 Task: Open a blank sheet, save the file as Animalsfile.pptx Add title 'Animals:'In subtitle-Add the following points with numbering '1.	Lion_x000D_
2.	Dolphin_x000D_
3.	Eagle_x000D_
'Select the entire text and apply  text shadowchange the font size 52and color is  dark red
Action: Mouse moved to (40, 64)
Screenshot: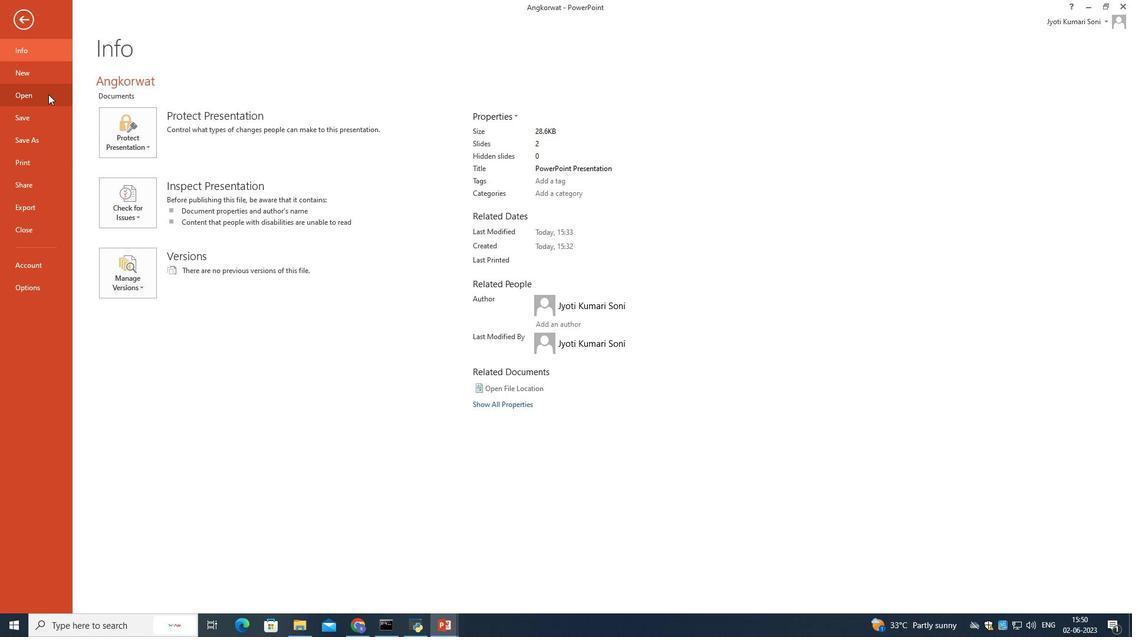 
Action: Mouse pressed left at (40, 64)
Screenshot: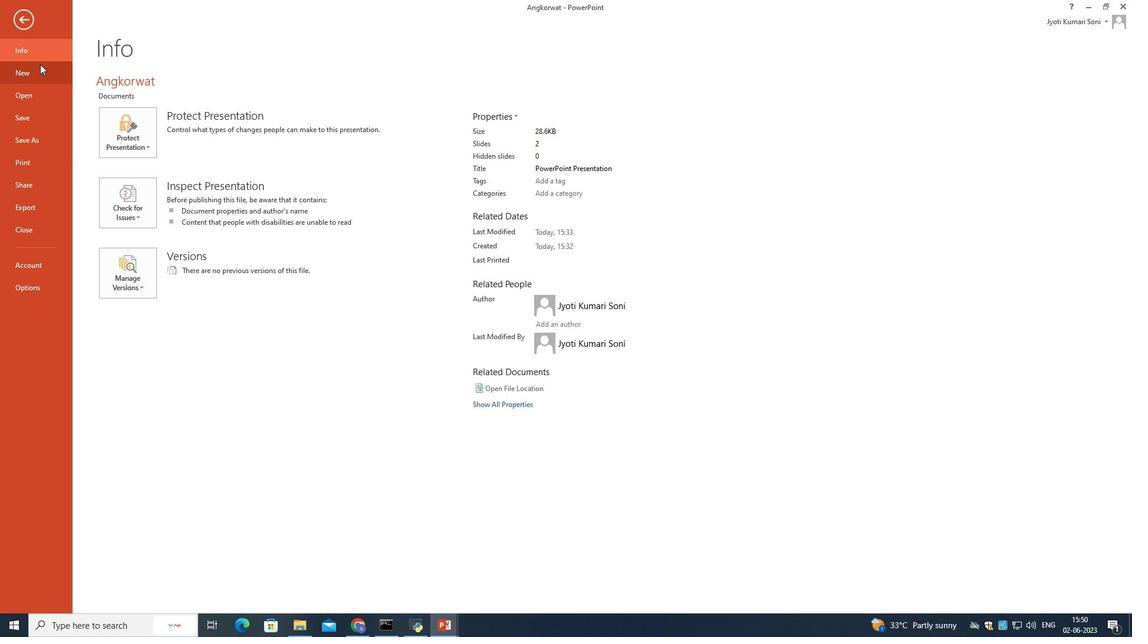 
Action: Mouse moved to (126, 159)
Screenshot: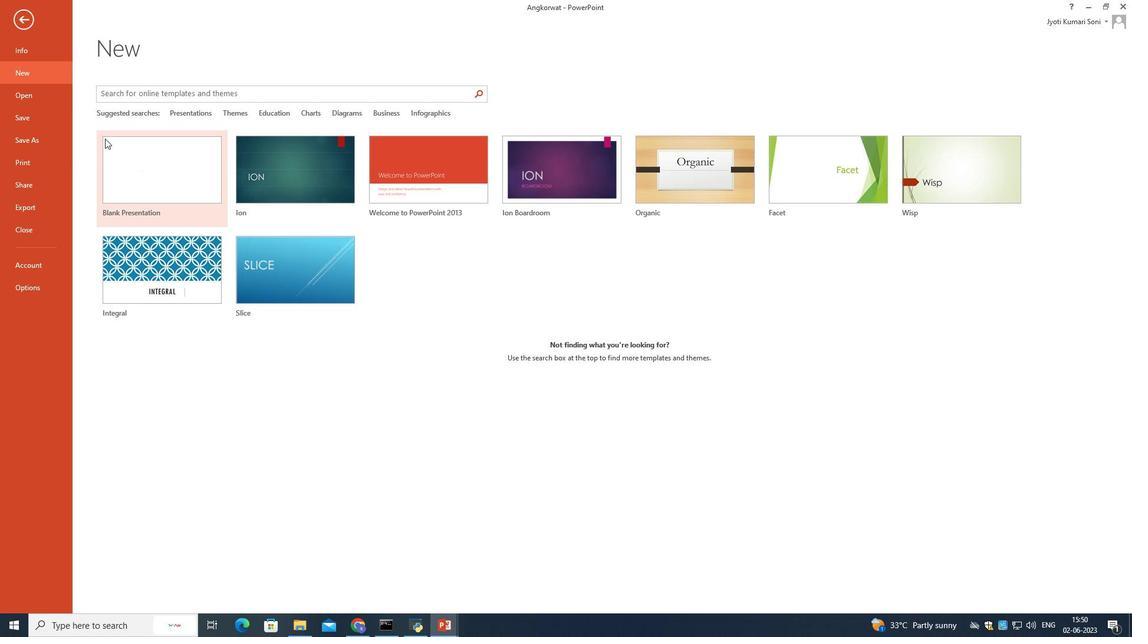 
Action: Mouse pressed left at (126, 159)
Screenshot: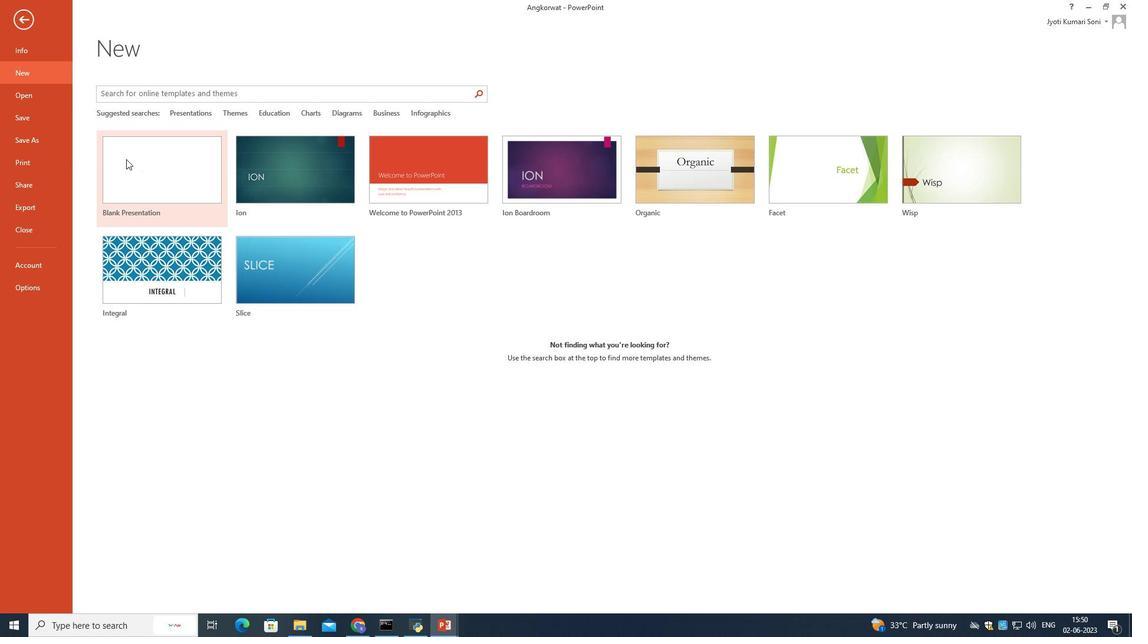 
Action: Mouse moved to (18, 18)
Screenshot: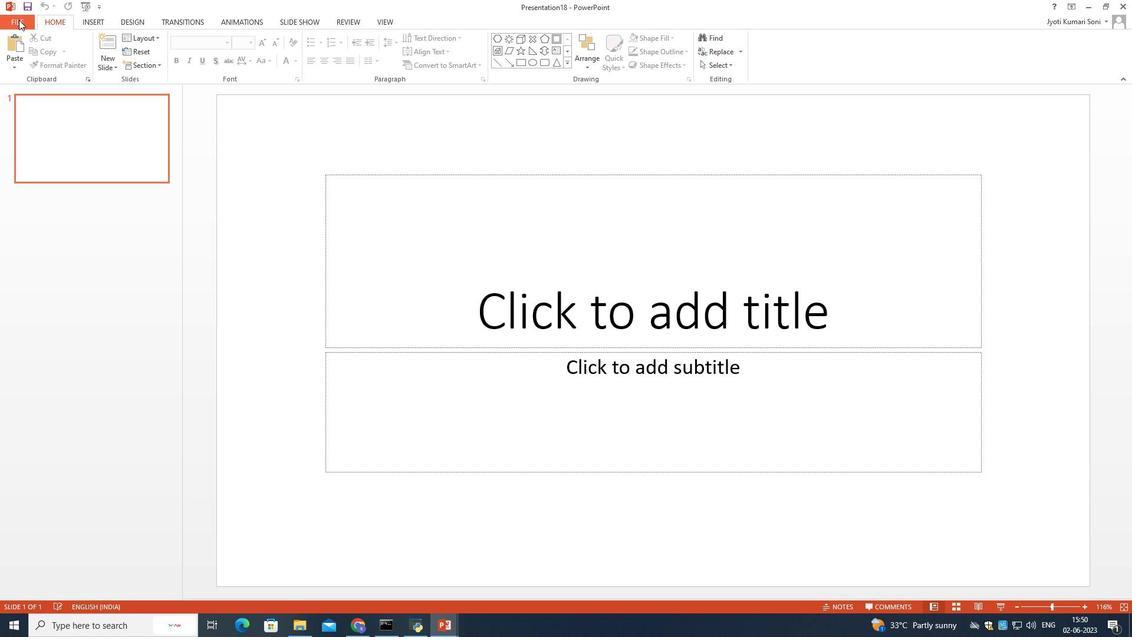 
Action: Mouse pressed left at (18, 18)
Screenshot: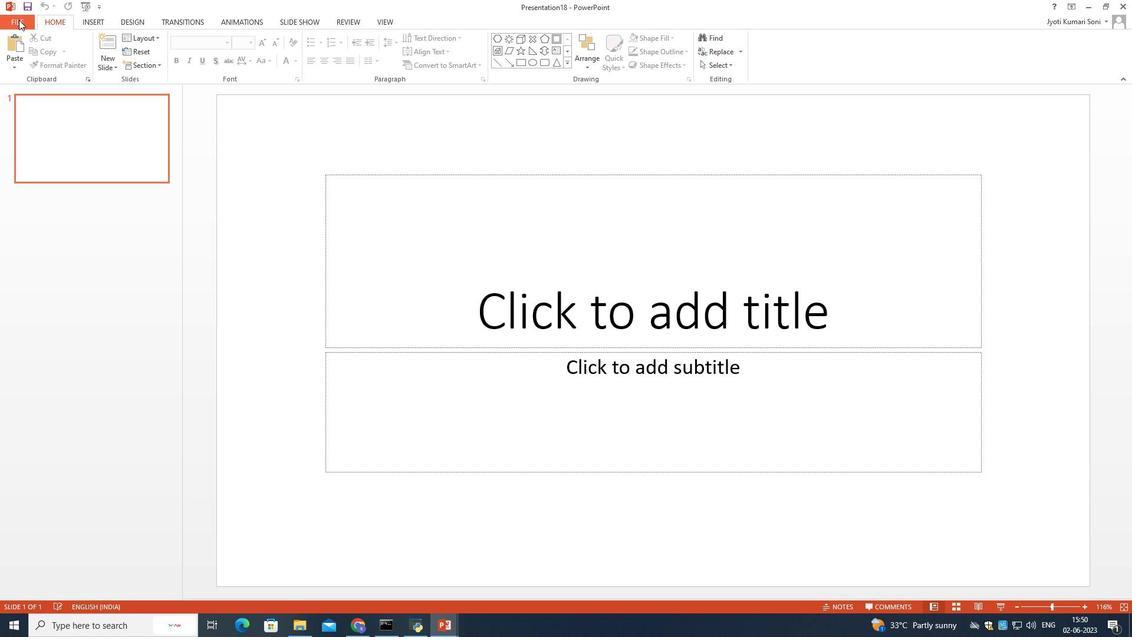 
Action: Mouse moved to (28, 140)
Screenshot: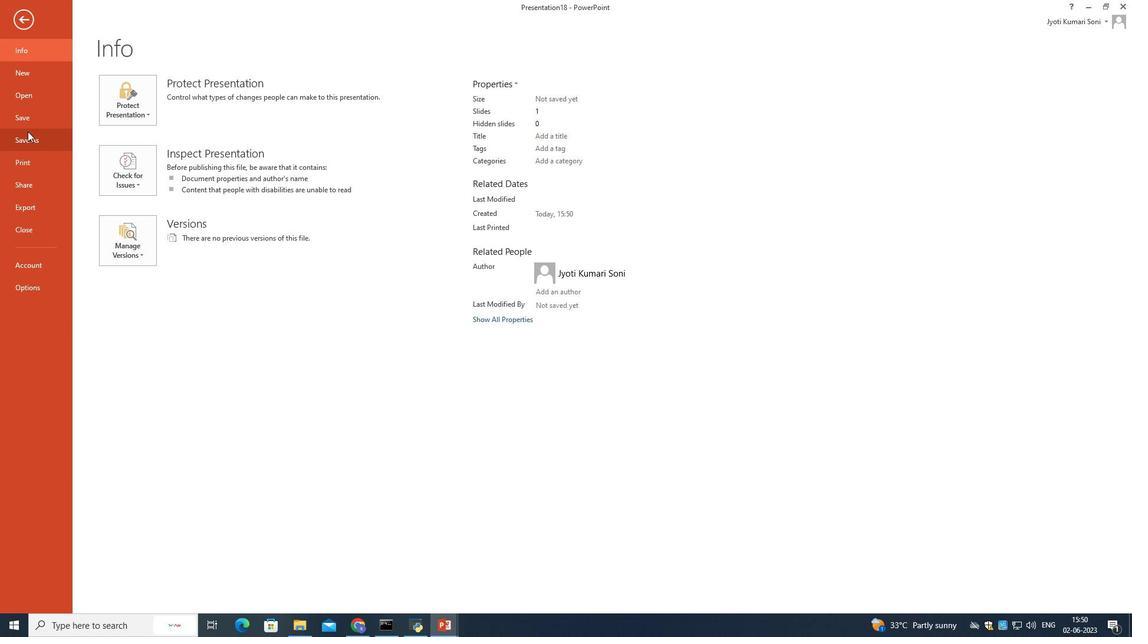
Action: Mouse pressed left at (28, 140)
Screenshot: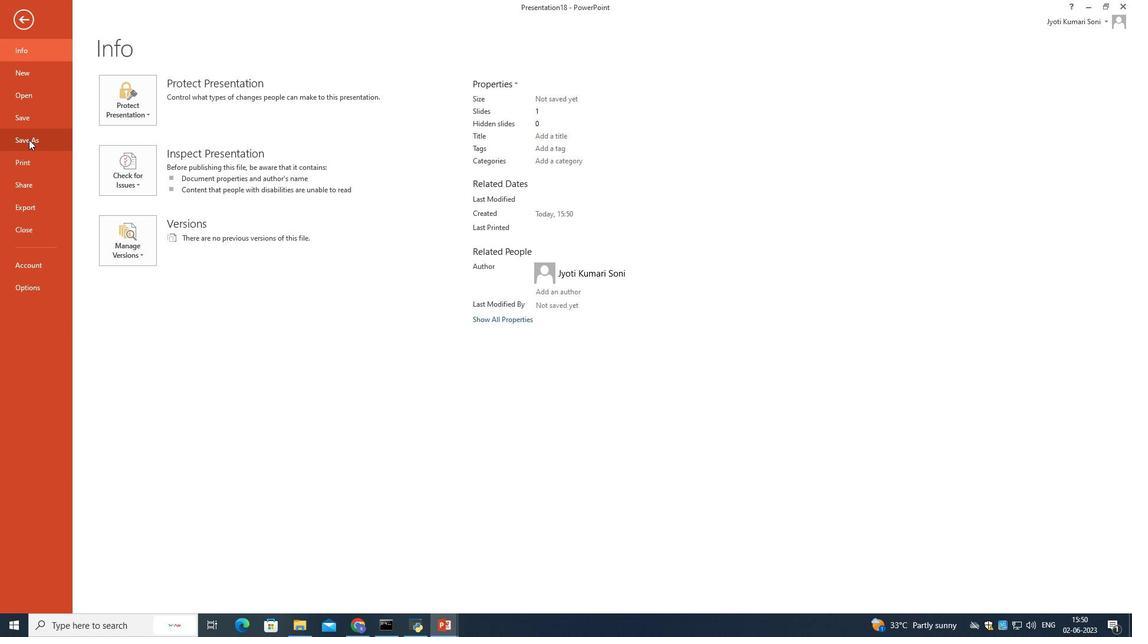 
Action: Mouse moved to (283, 120)
Screenshot: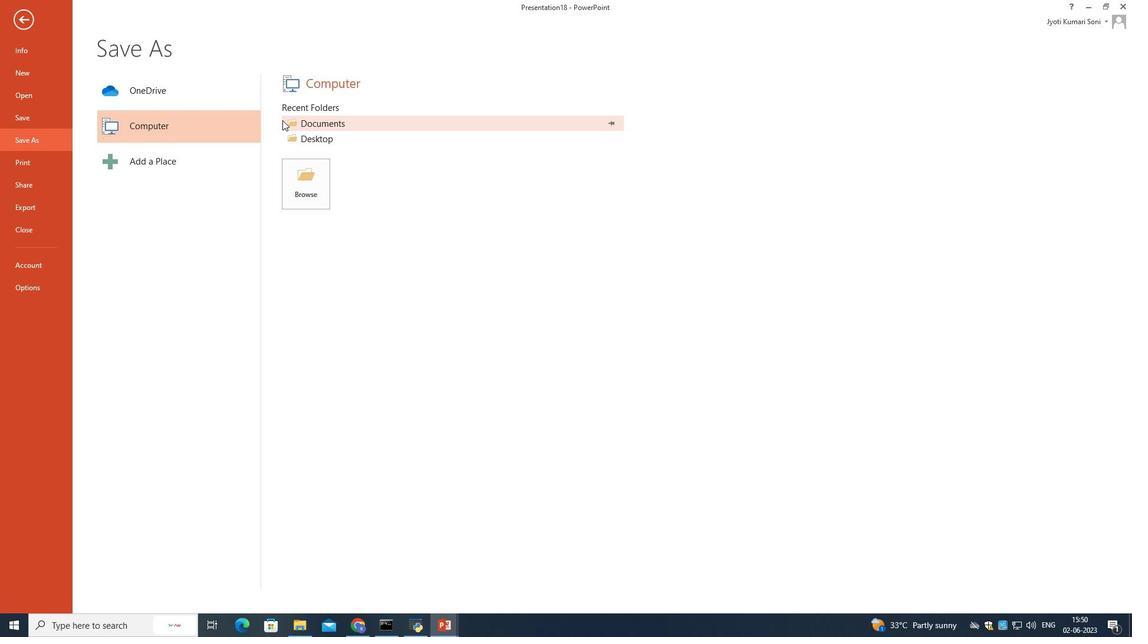 
Action: Mouse pressed left at (283, 120)
Screenshot: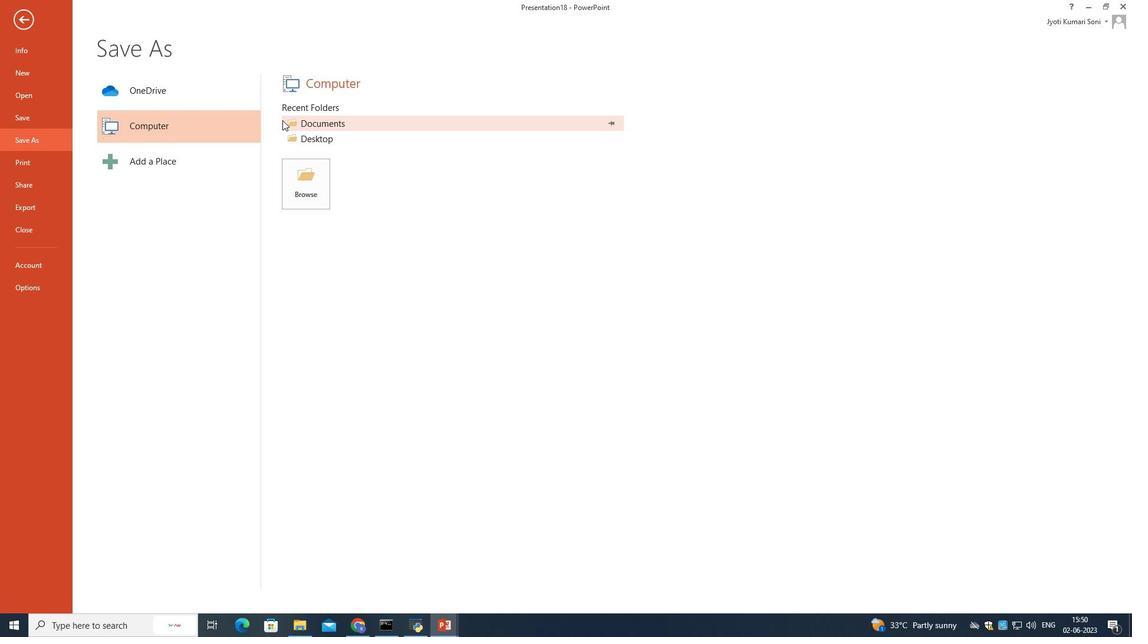 
Action: Mouse moved to (320, 309)
Screenshot: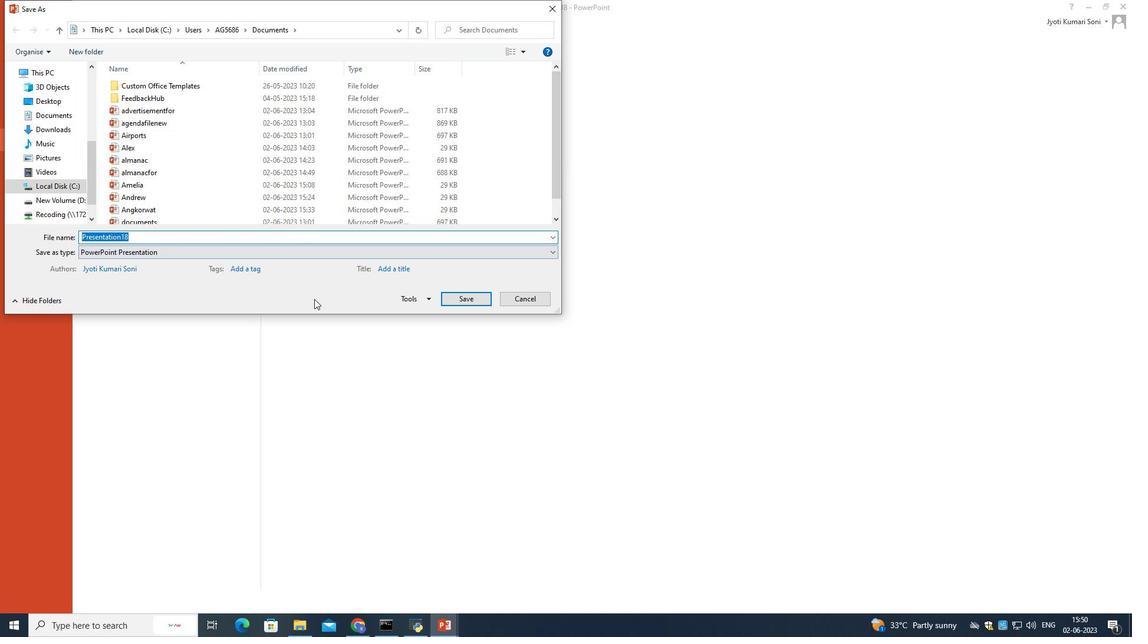 
Action: Key pressed <Key.shift>Animalsffile.ppp<Key.backspace>tx
Screenshot: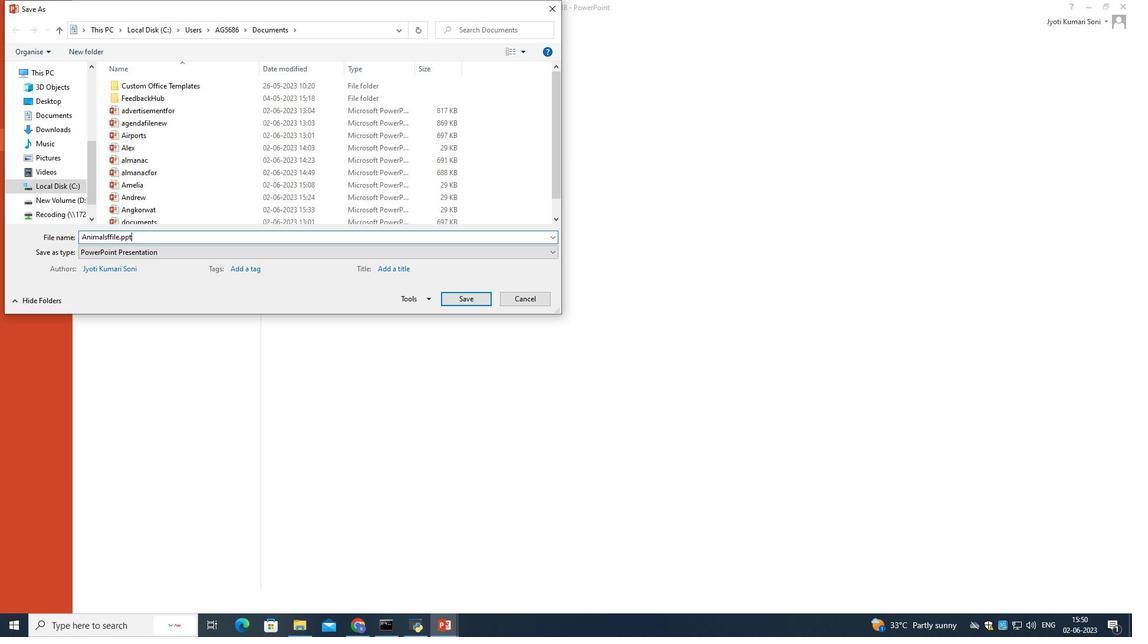
Action: Mouse moved to (328, 281)
Screenshot: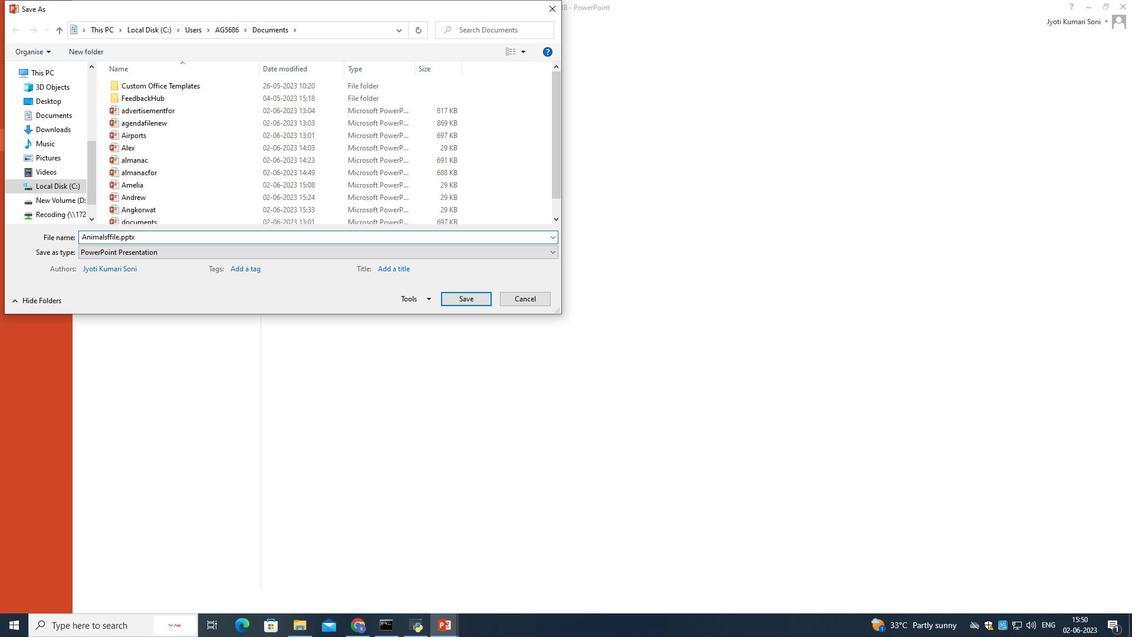 
Action: Key pressed <Key.enter>
Screenshot: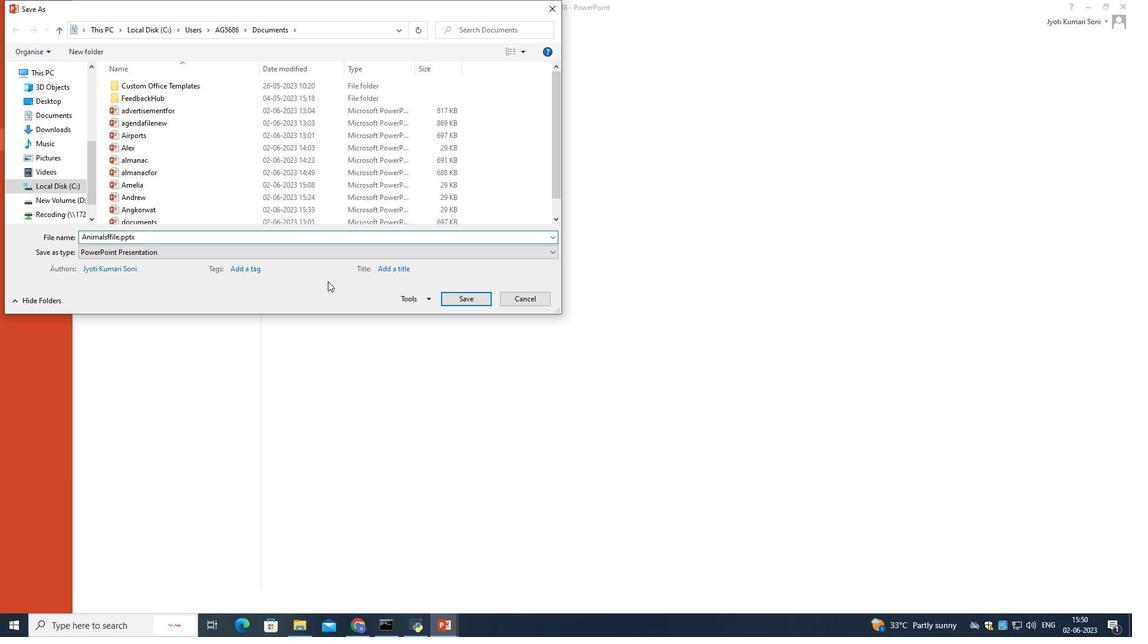 
Action: Mouse moved to (455, 289)
Screenshot: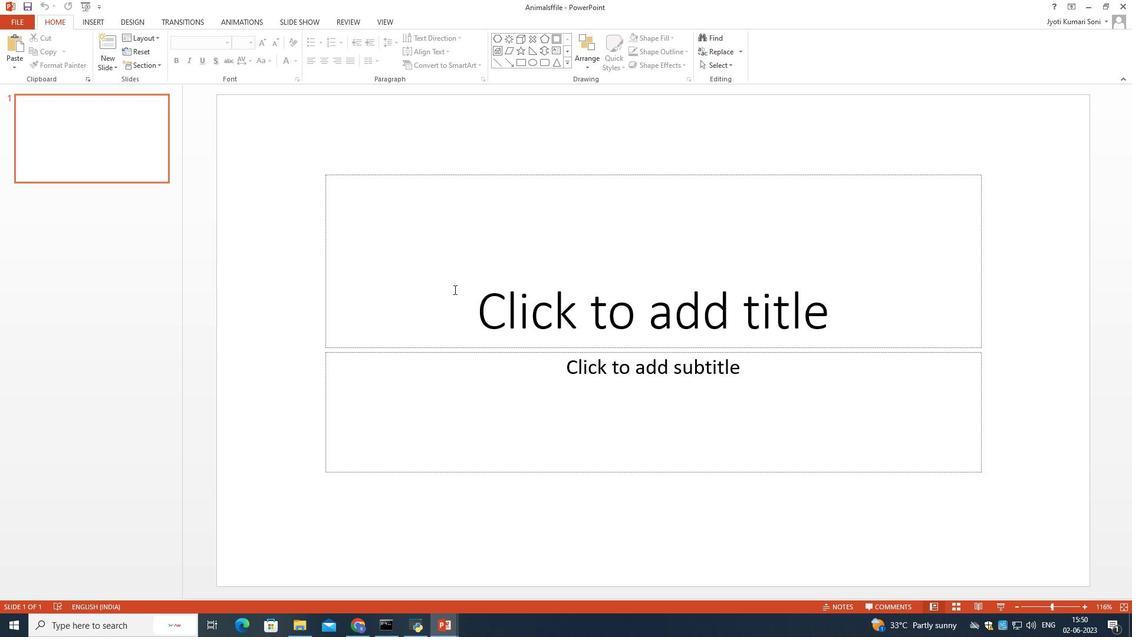 
Action: Mouse pressed left at (455, 289)
Screenshot: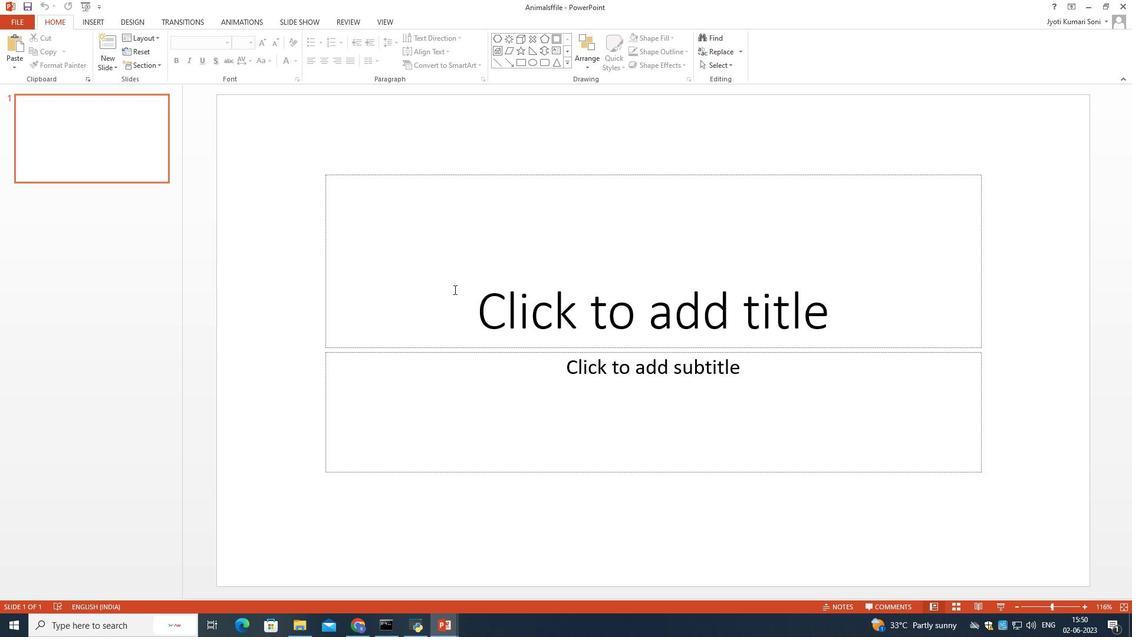 
Action: Mouse moved to (456, 289)
Screenshot: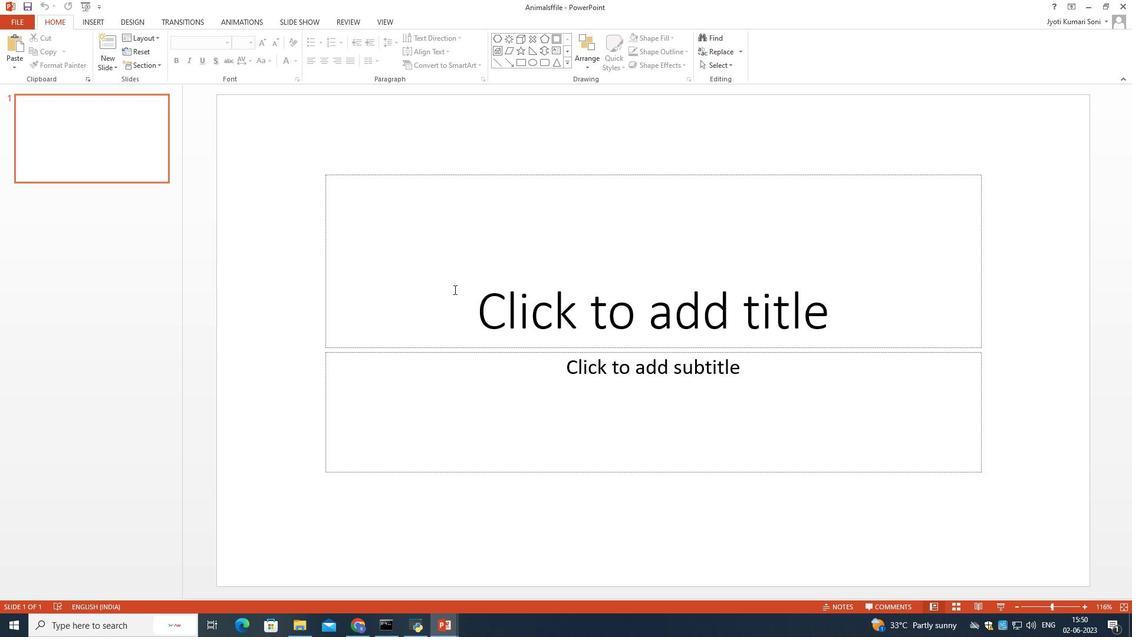 
Action: Key pressed <Key.shift>Animal
Screenshot: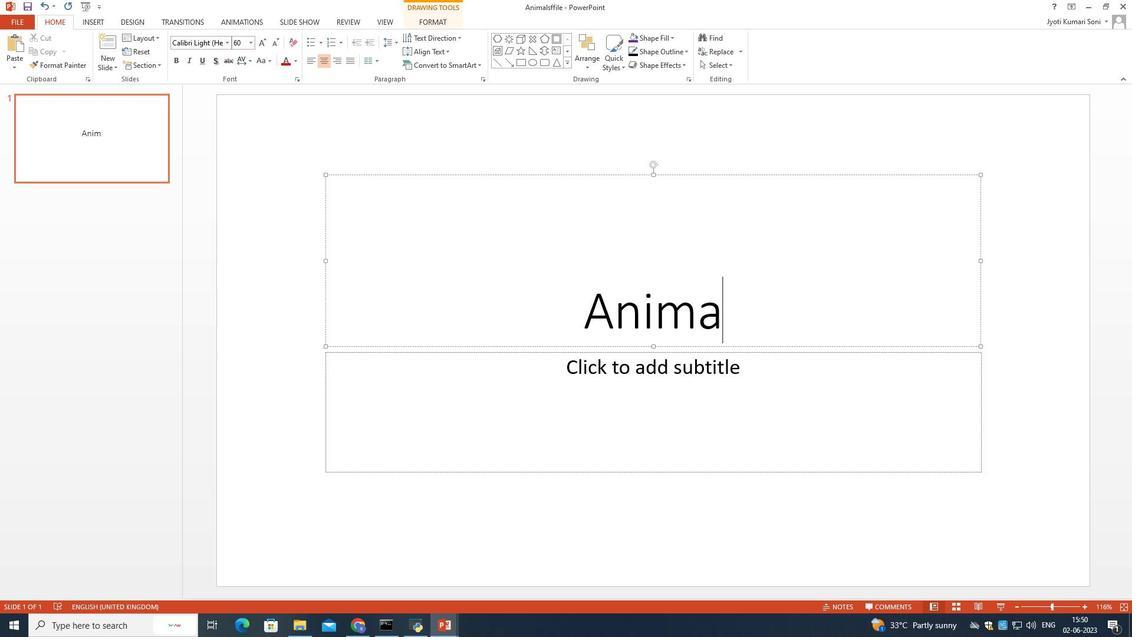 
Action: Mouse moved to (538, 388)
Screenshot: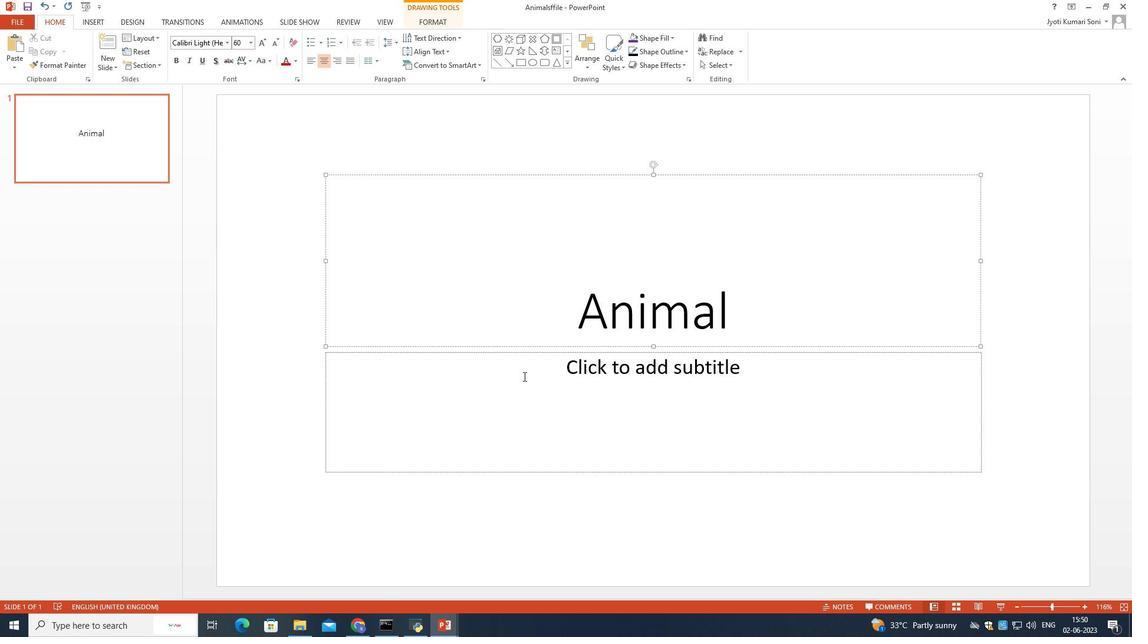 
Action: Mouse pressed left at (538, 388)
Screenshot: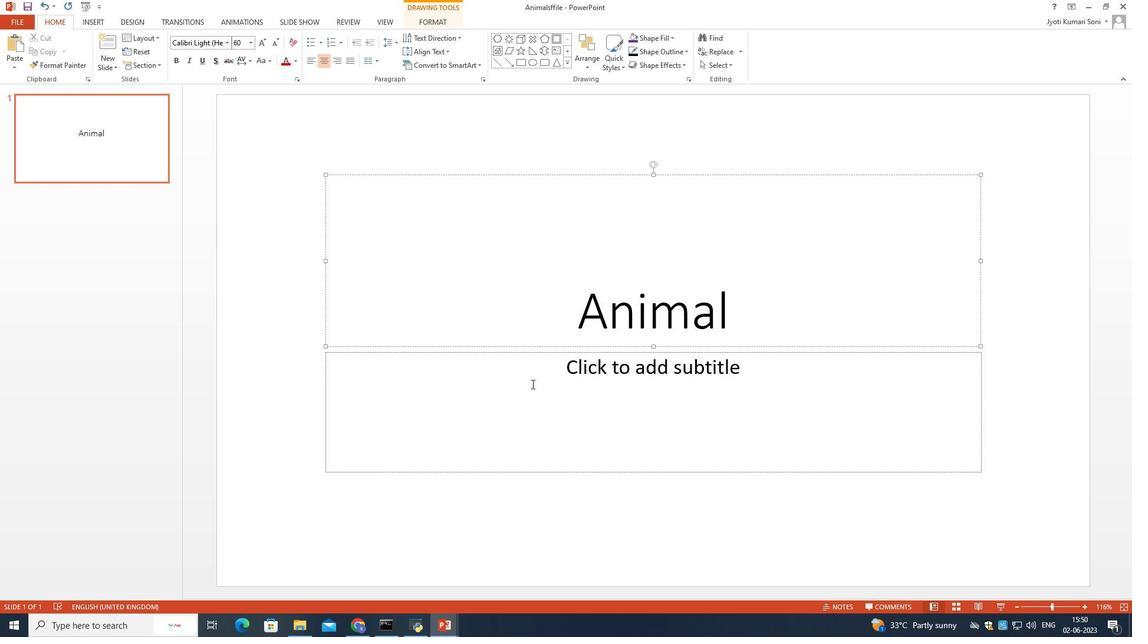 
Action: Mouse moved to (591, 431)
Screenshot: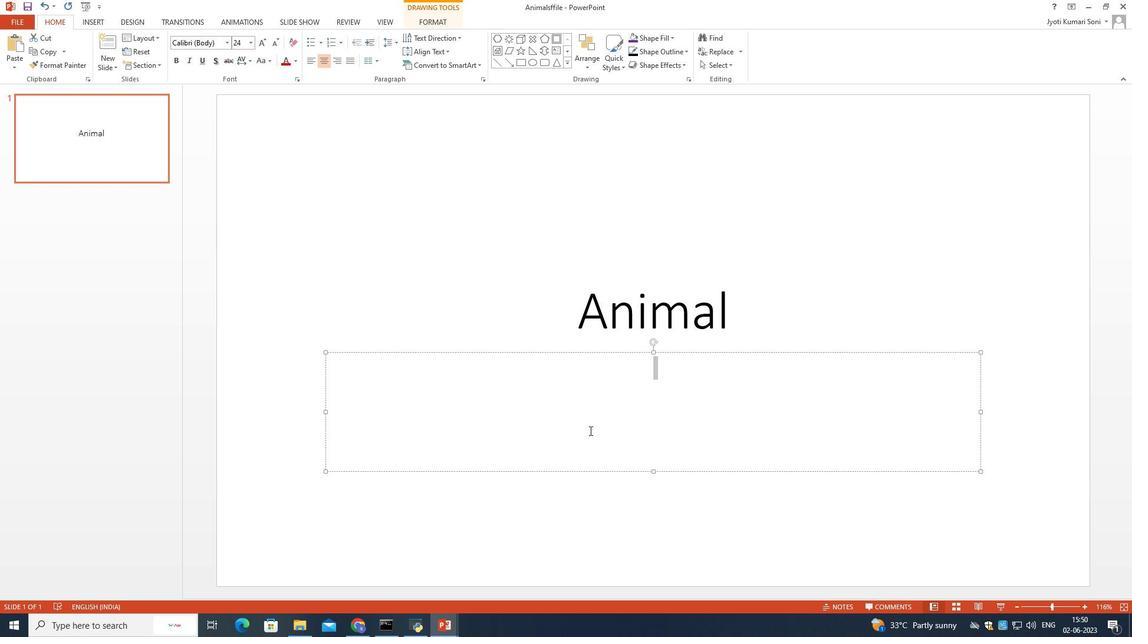 
Action: Mouse pressed left at (591, 431)
Screenshot: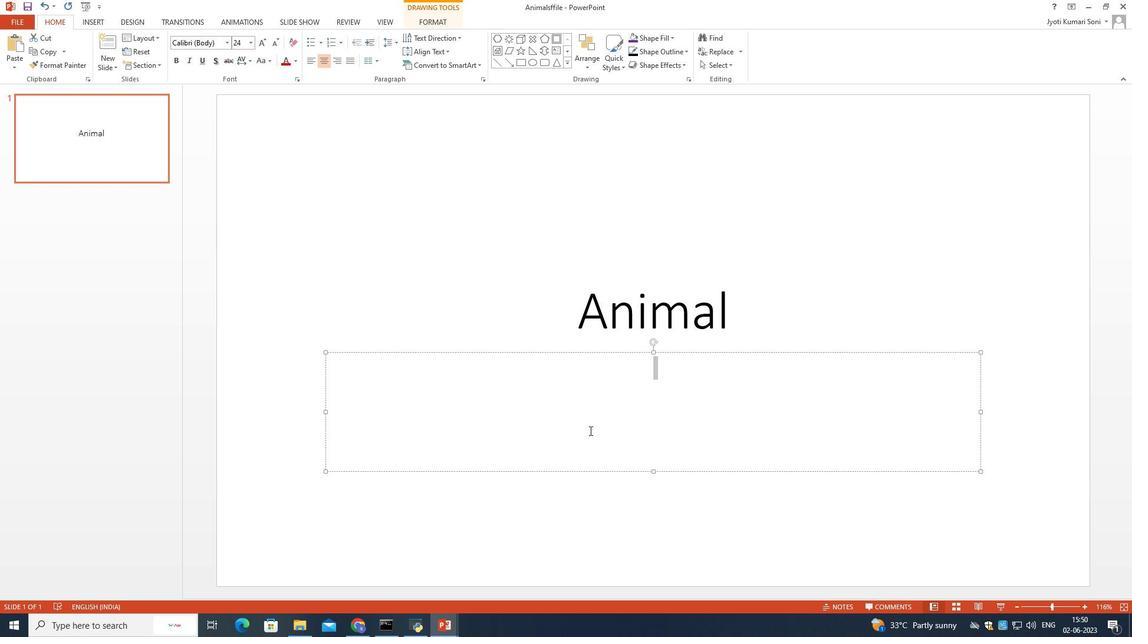 
Action: Mouse moved to (680, 401)
Screenshot: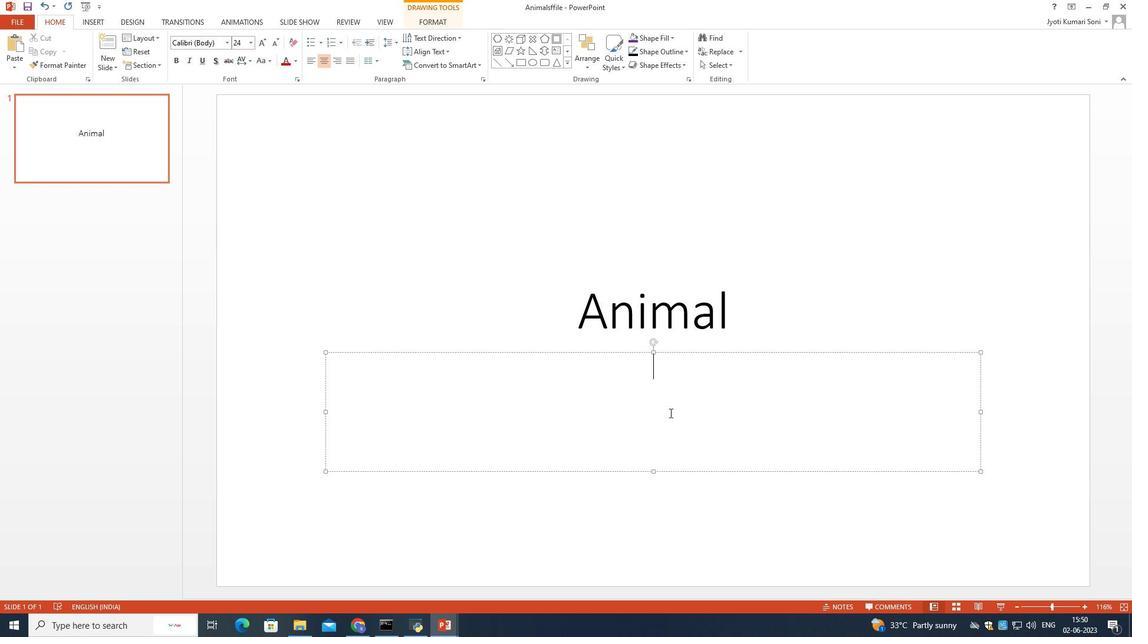 
Action: Mouse pressed left at (680, 401)
Screenshot: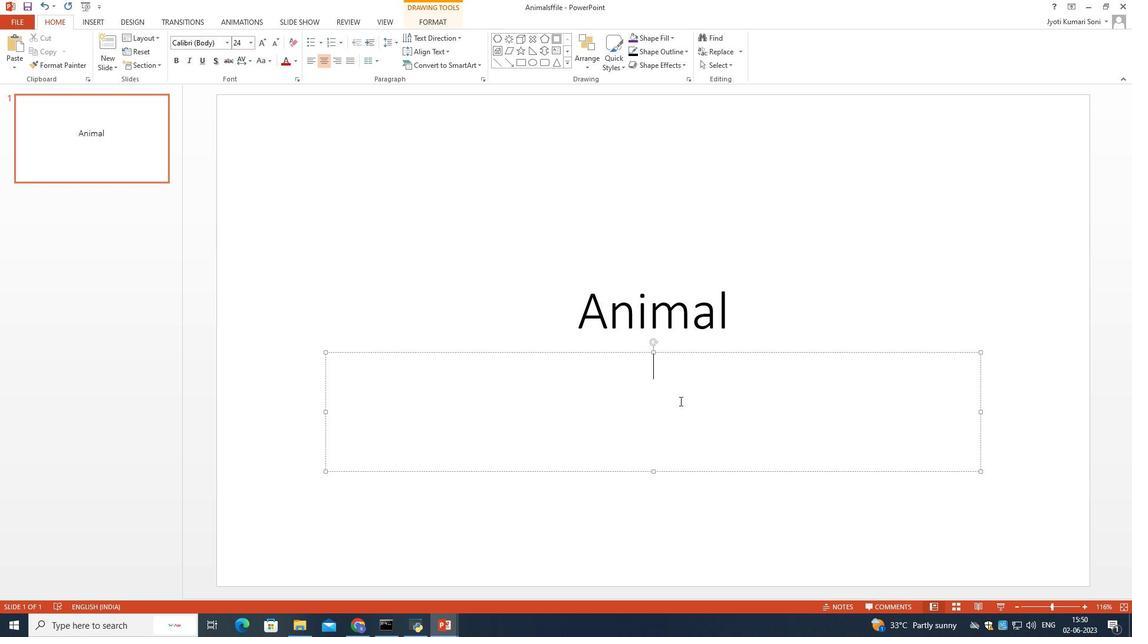 
Action: Mouse moved to (314, 44)
Screenshot: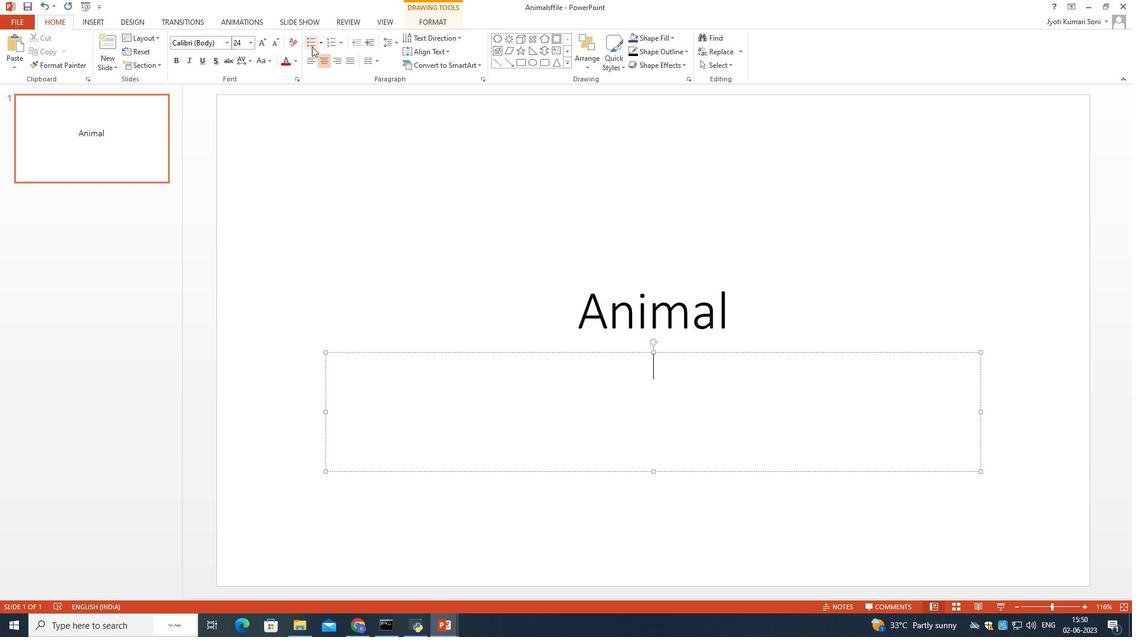 
Action: Mouse pressed left at (314, 44)
Screenshot: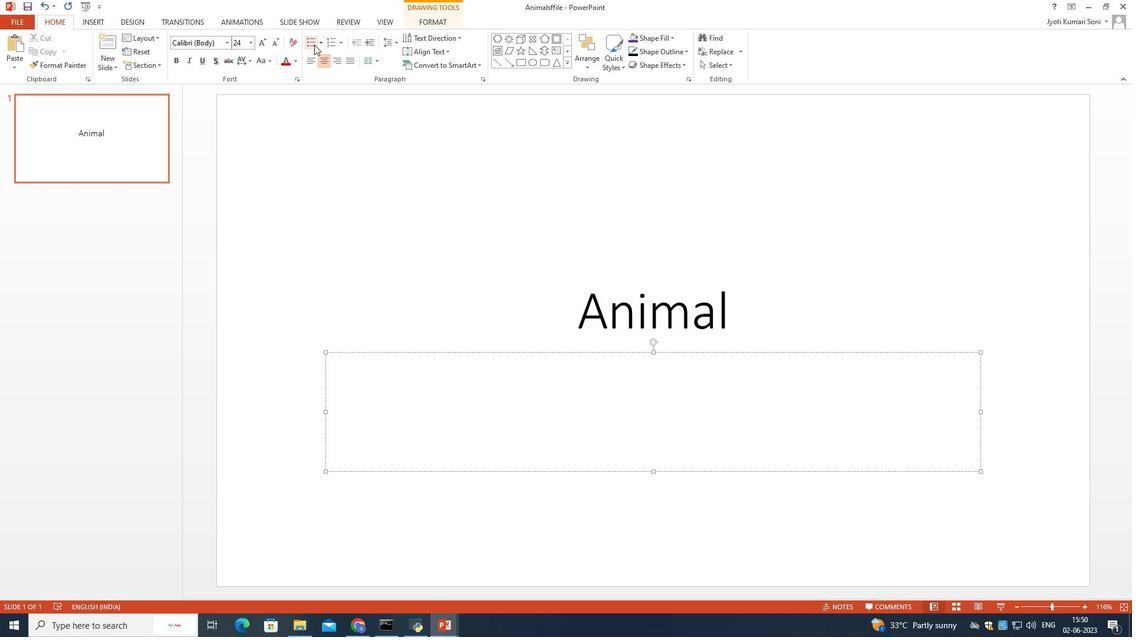 
Action: Mouse moved to (318, 43)
Screenshot: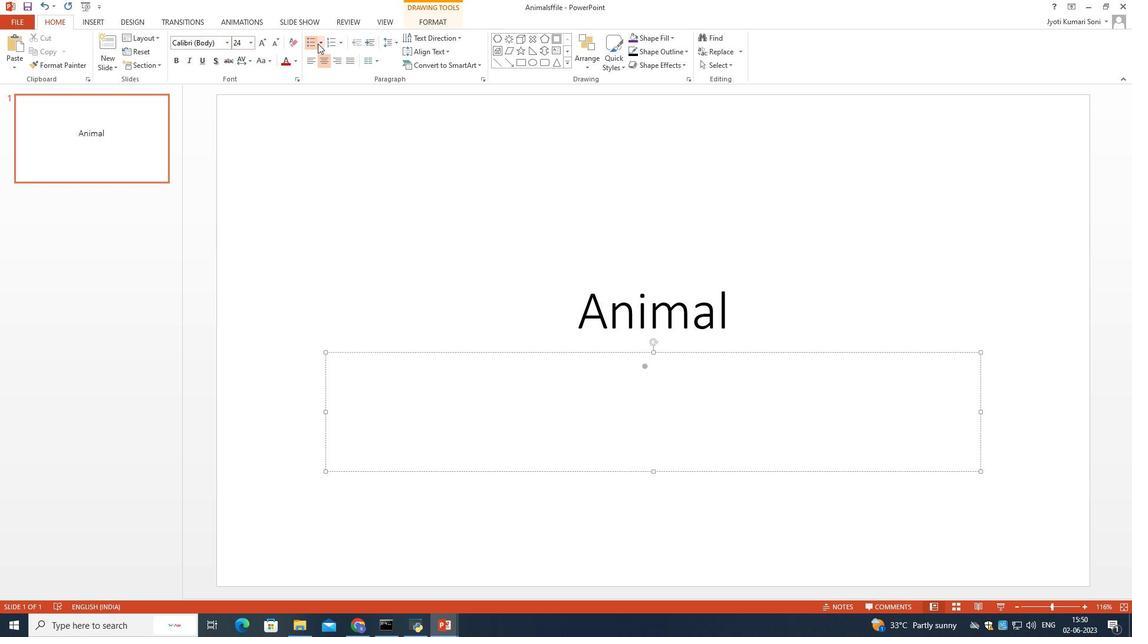 
Action: Mouse pressed left at (318, 43)
Screenshot: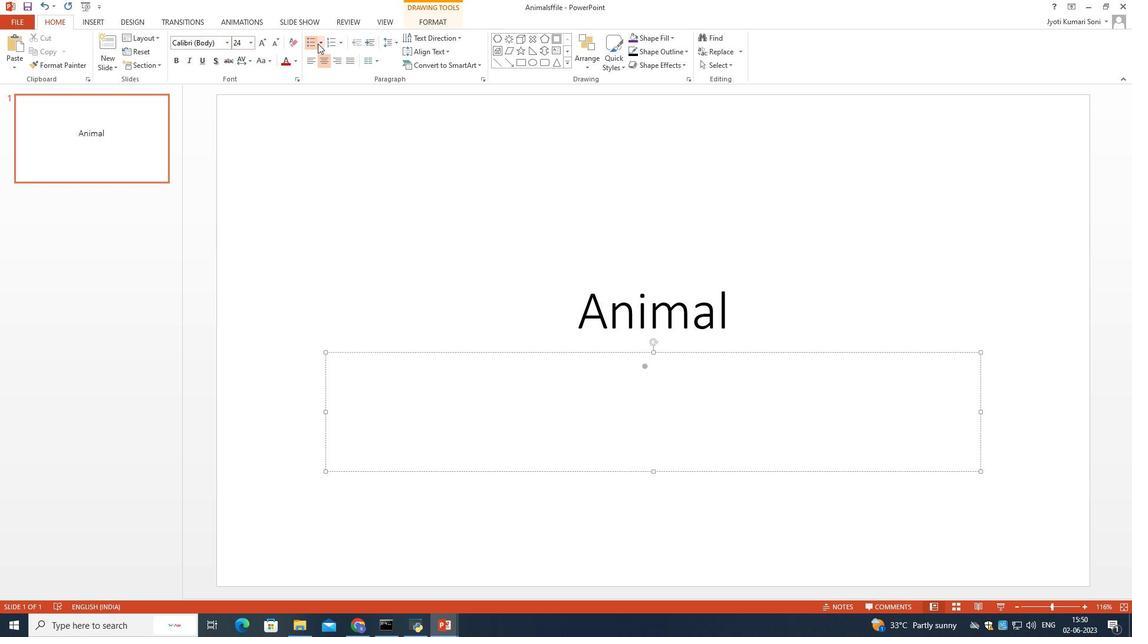 
Action: Mouse moved to (336, 43)
Screenshot: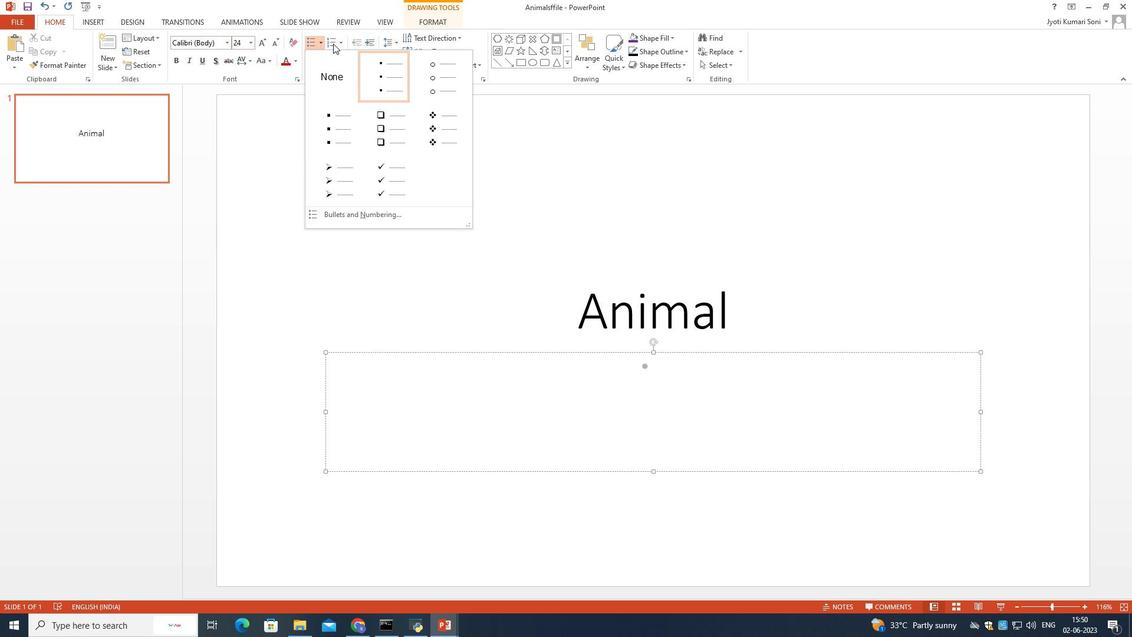 
Action: Mouse pressed left at (336, 43)
Screenshot: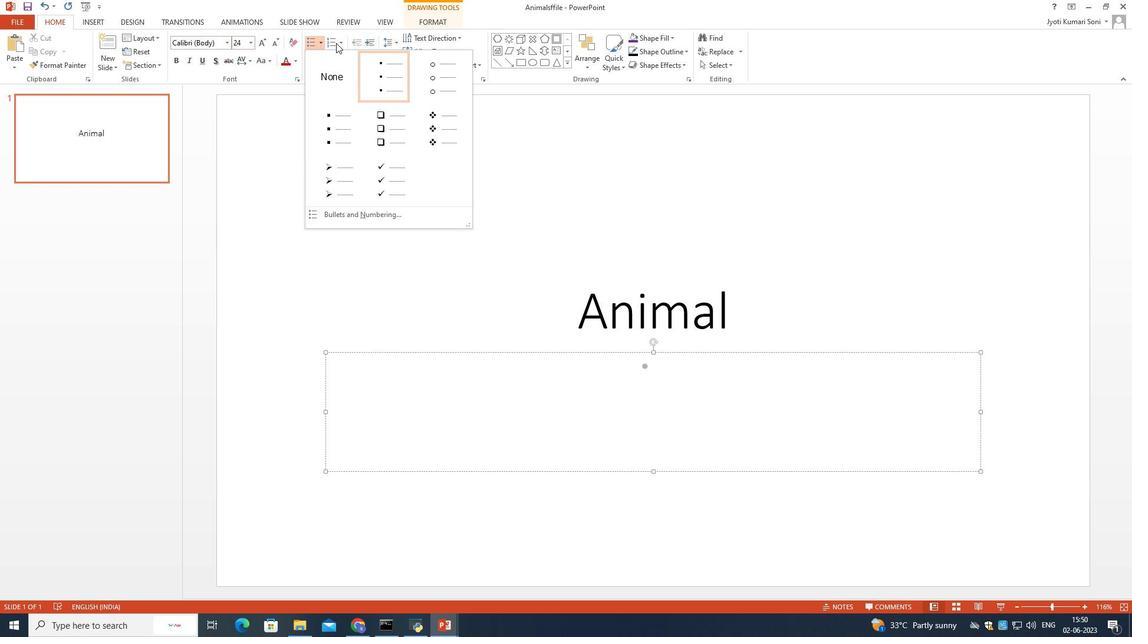 
Action: Mouse moved to (342, 46)
Screenshot: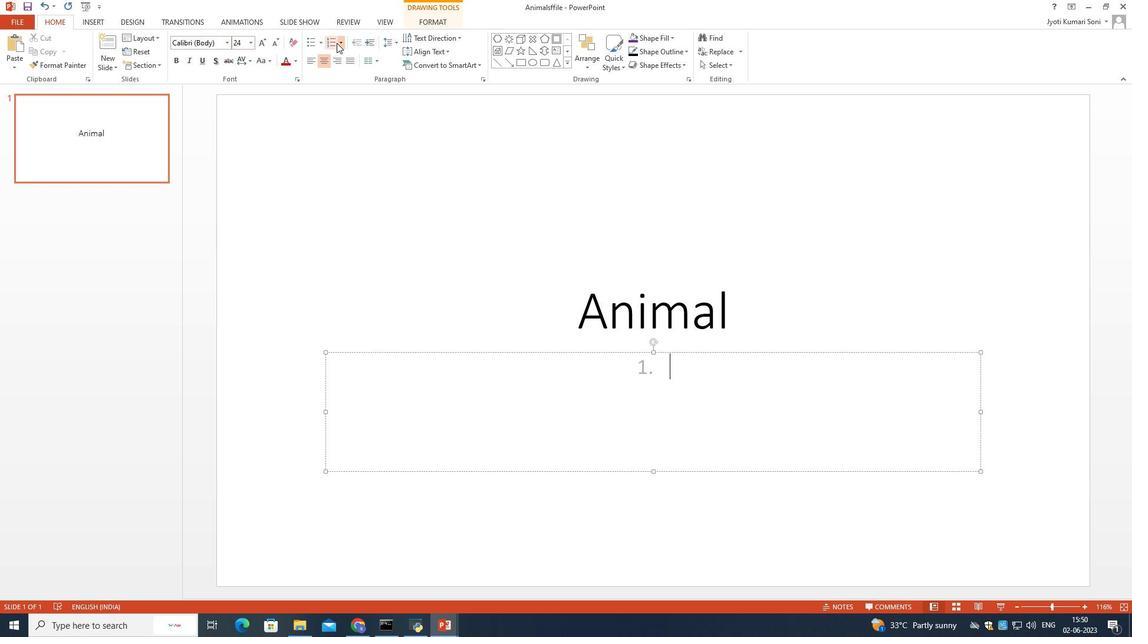 
Action: Mouse pressed left at (342, 46)
Screenshot: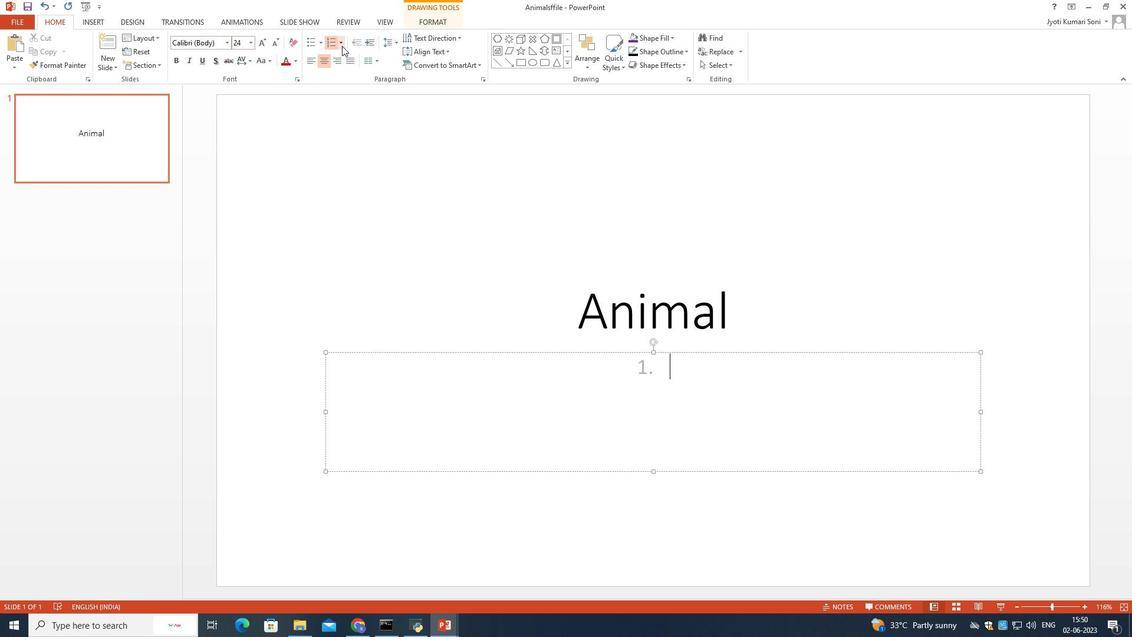 
Action: Mouse moved to (381, 71)
Screenshot: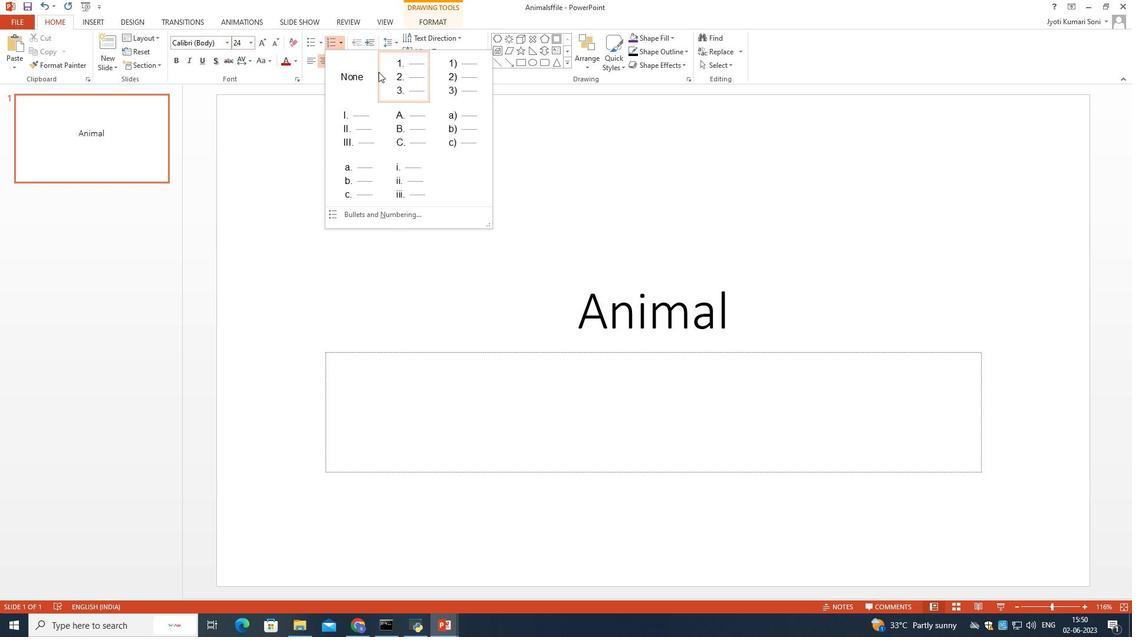 
Action: Mouse pressed left at (381, 71)
Screenshot: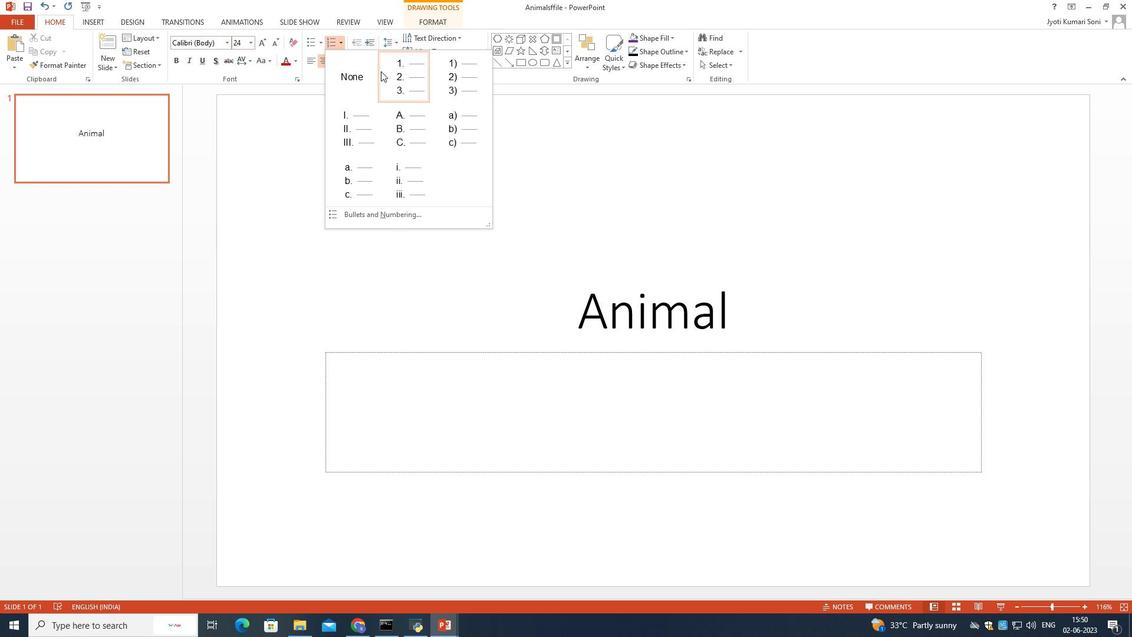 
Action: Key pressed <Key.shift>Lion<Key.enter><Key.shift>Dolphin<Key.enter><Key.shift><Key.shift><Key.shift>Eagle
Screenshot: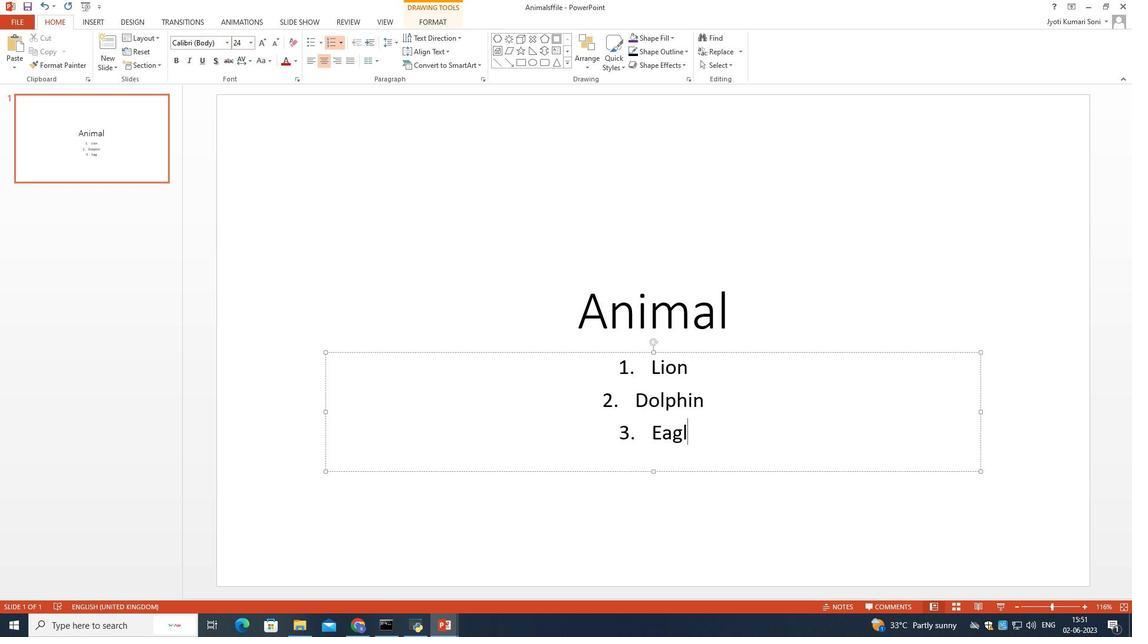 
Action: Mouse moved to (732, 450)
Screenshot: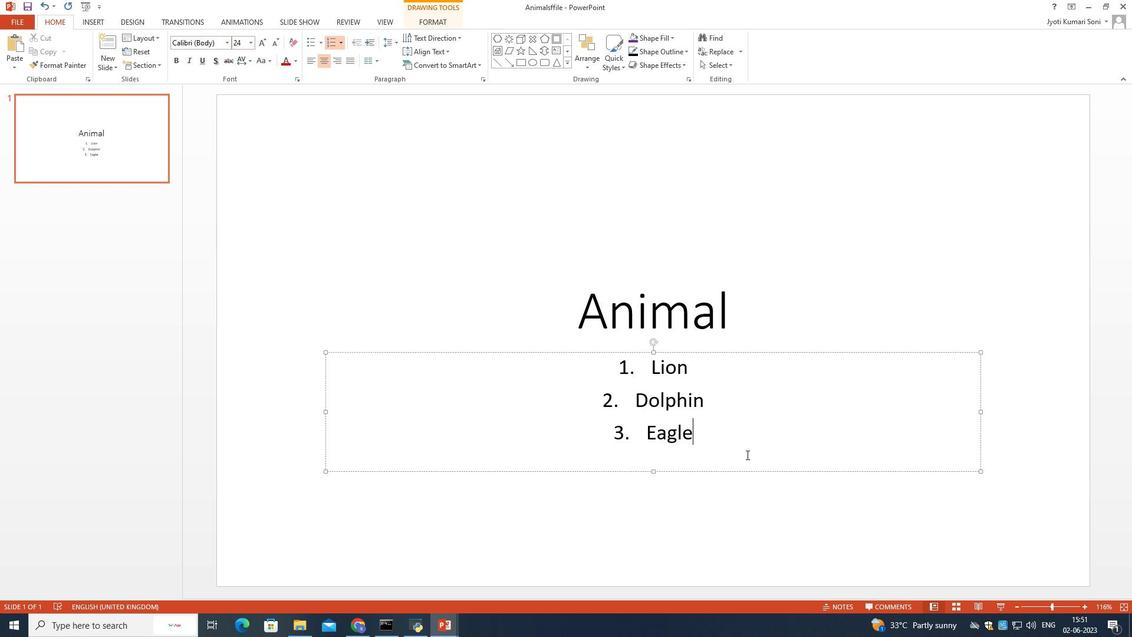 
Action: Mouse pressed left at (732, 450)
Screenshot: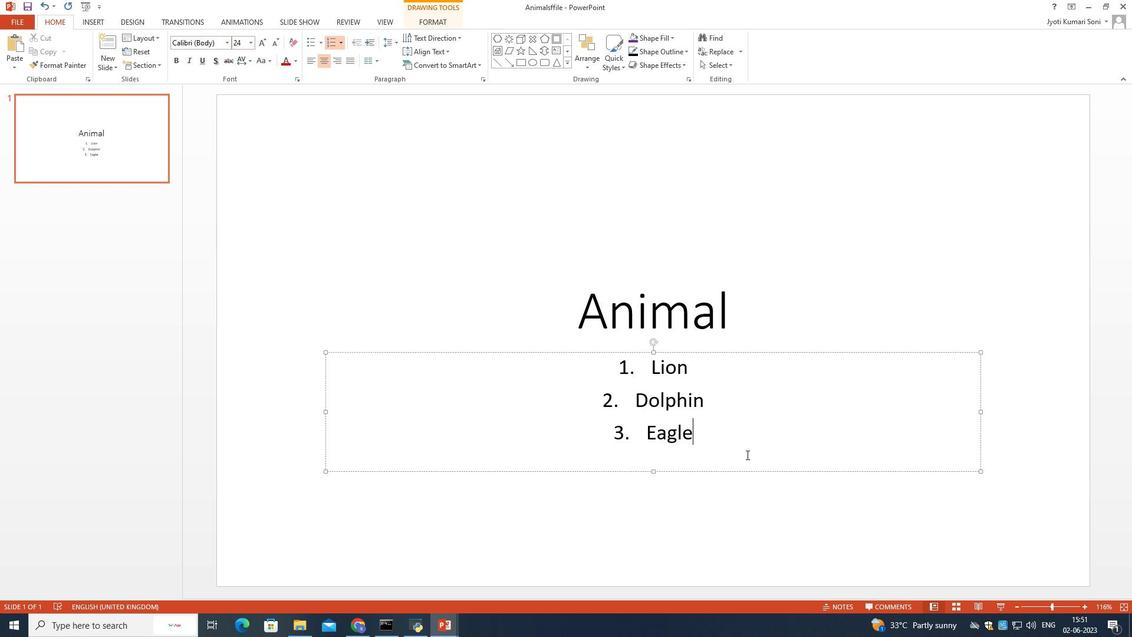 
Action: Mouse moved to (727, 444)
Screenshot: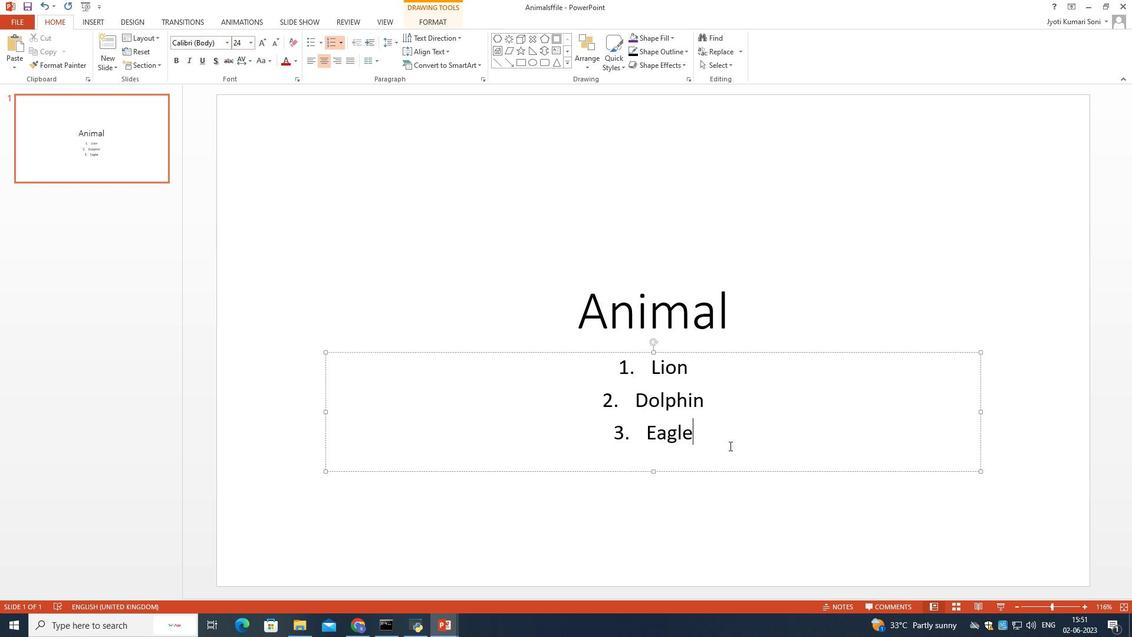 
Action: Mouse pressed left at (727, 444)
Screenshot: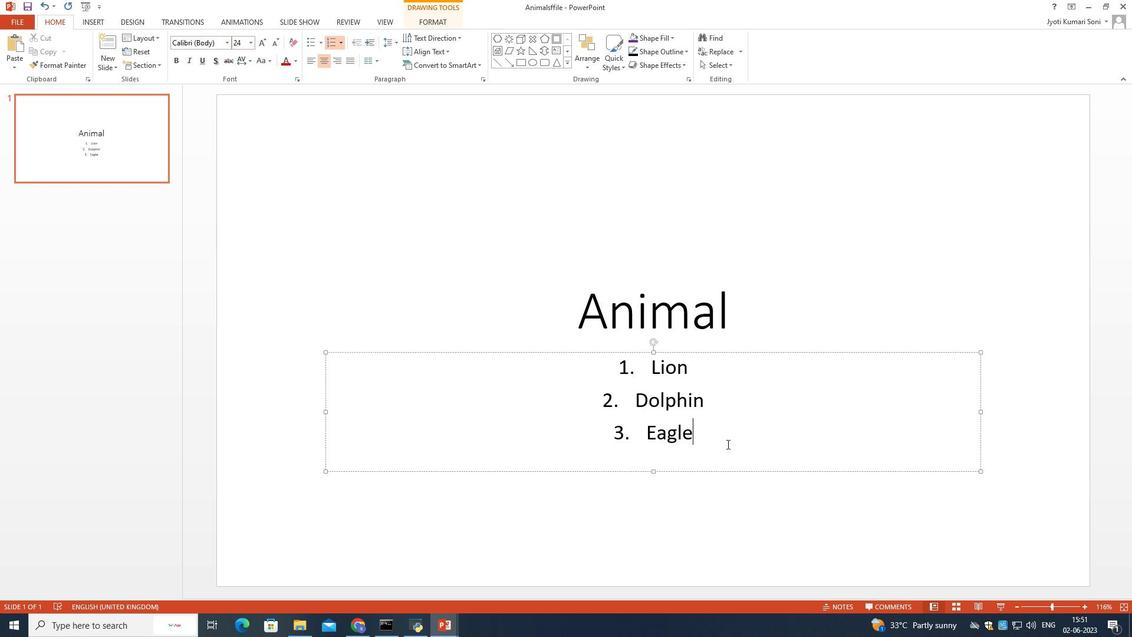 
Action: Mouse moved to (880, 125)
Screenshot: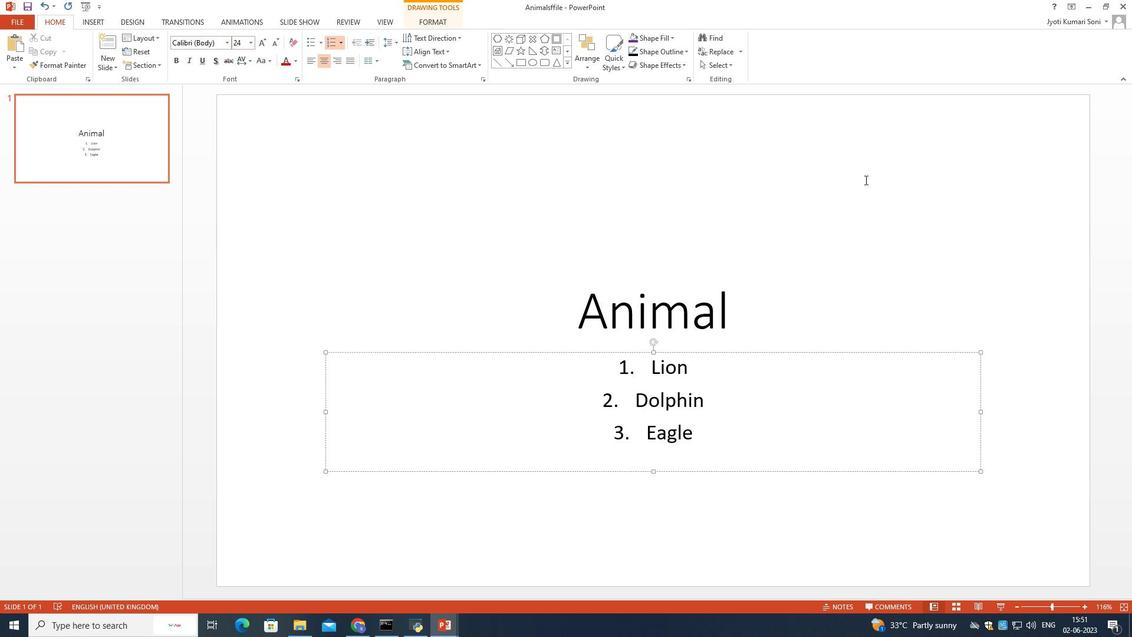 
Action: Mouse pressed left at (880, 125)
Screenshot: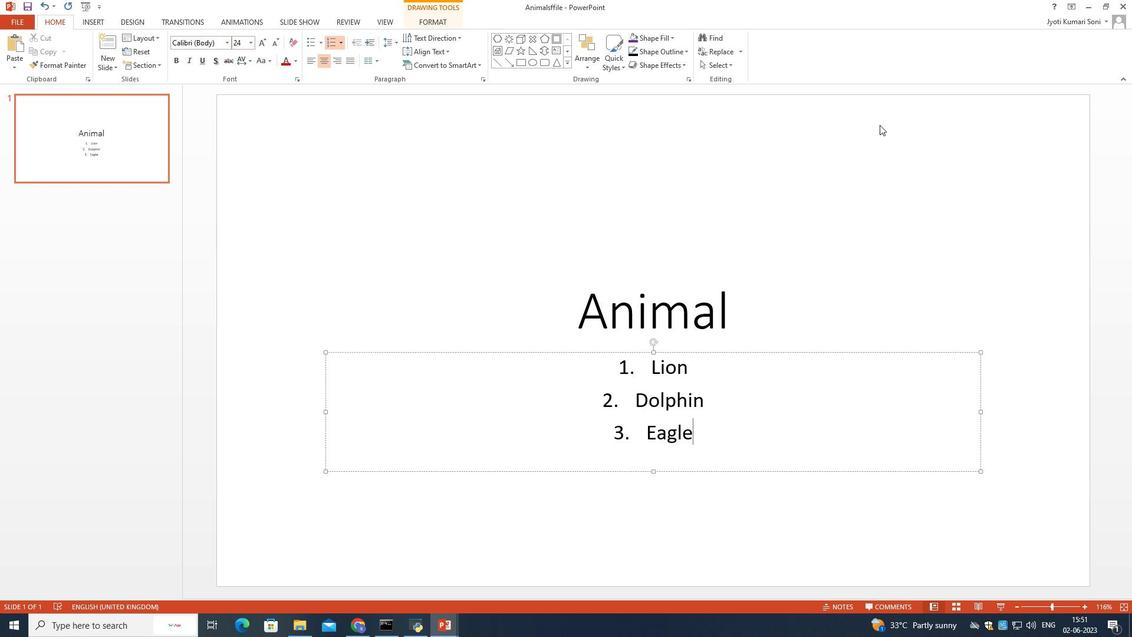 
Action: Mouse moved to (712, 436)
Screenshot: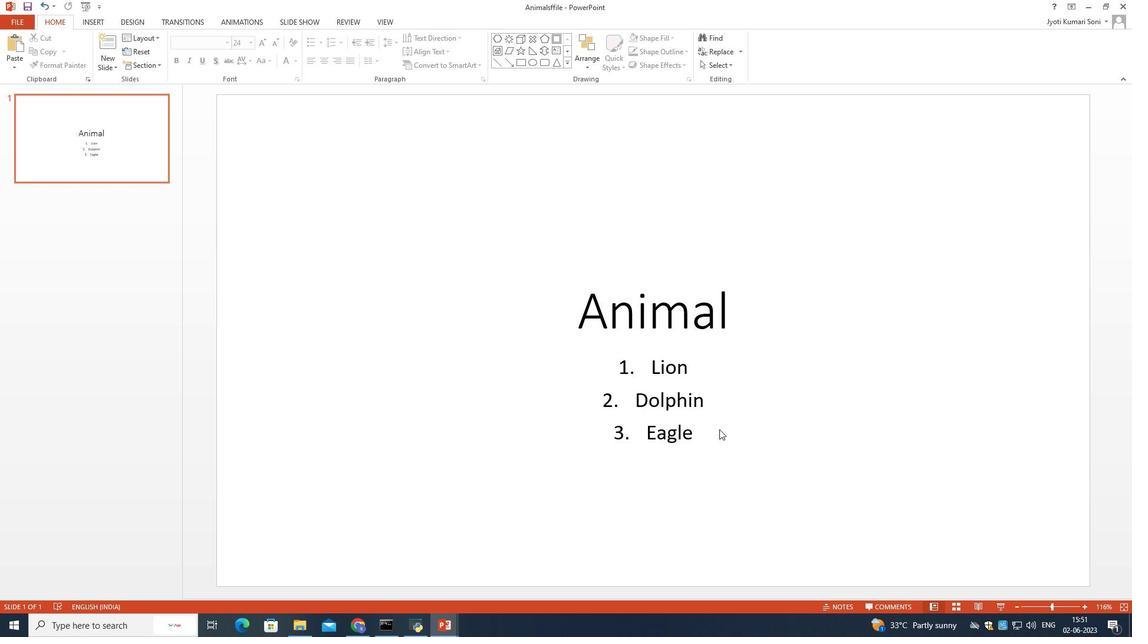 
Action: Mouse pressed left at (712, 436)
Screenshot: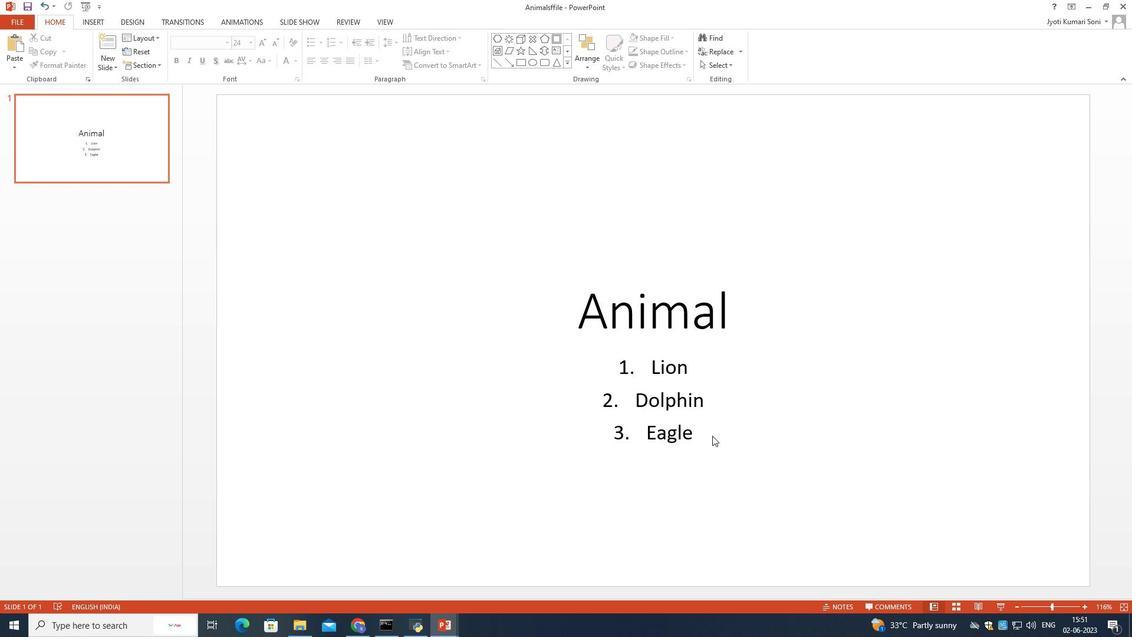 
Action: Mouse moved to (702, 440)
Screenshot: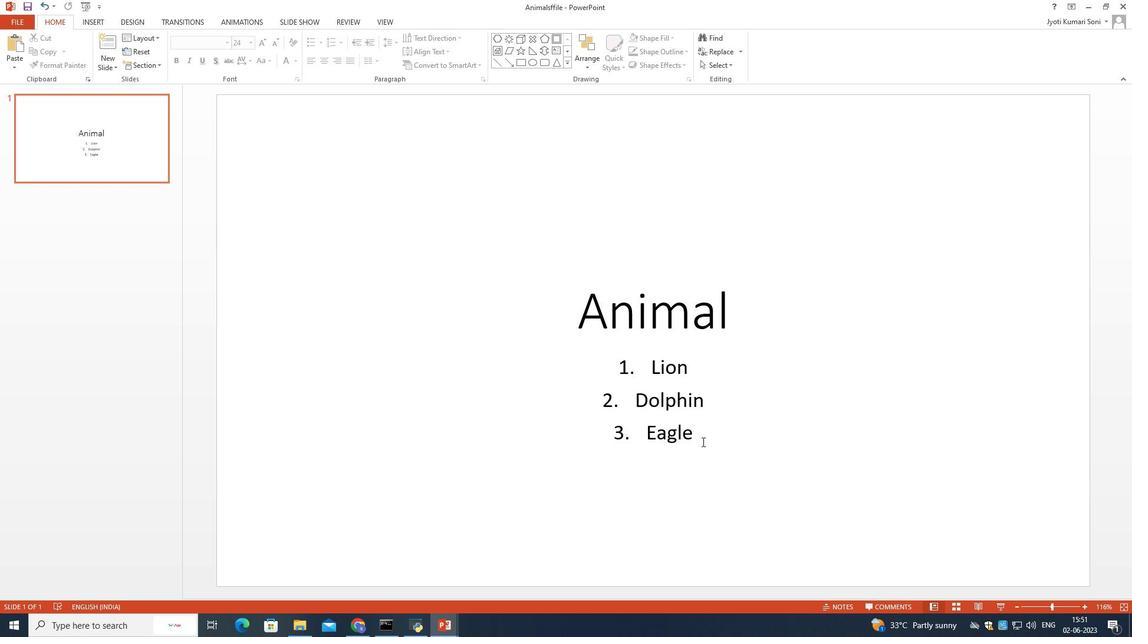 
Action: Mouse pressed left at (702, 440)
Screenshot: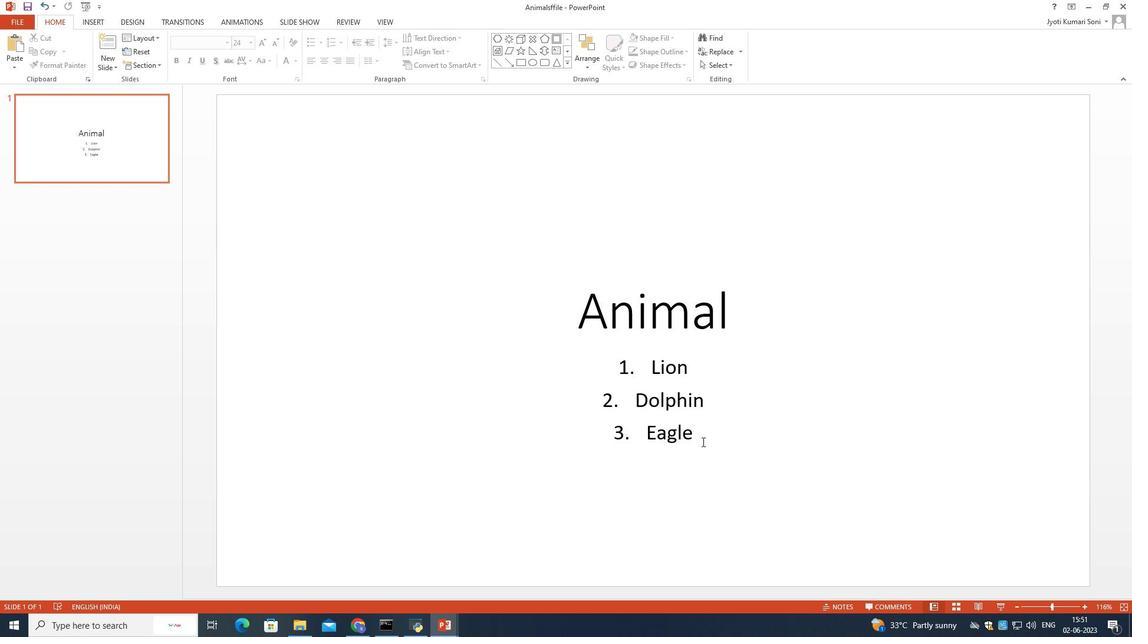 
Action: Mouse moved to (642, 323)
Screenshot: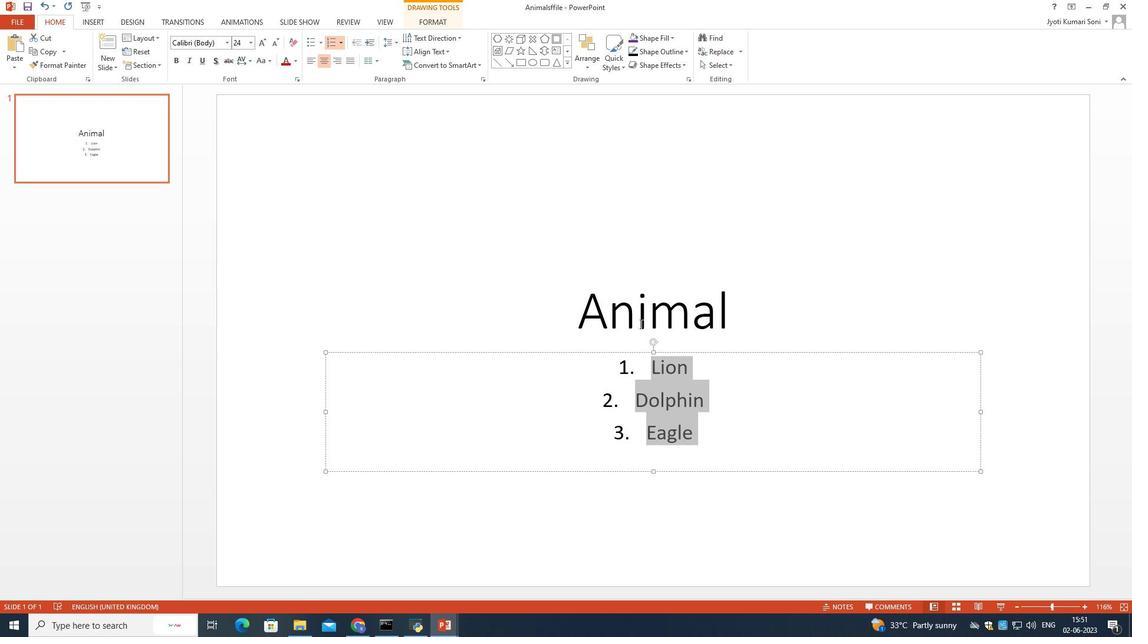 
Action: Mouse pressed left at (642, 323)
Screenshot: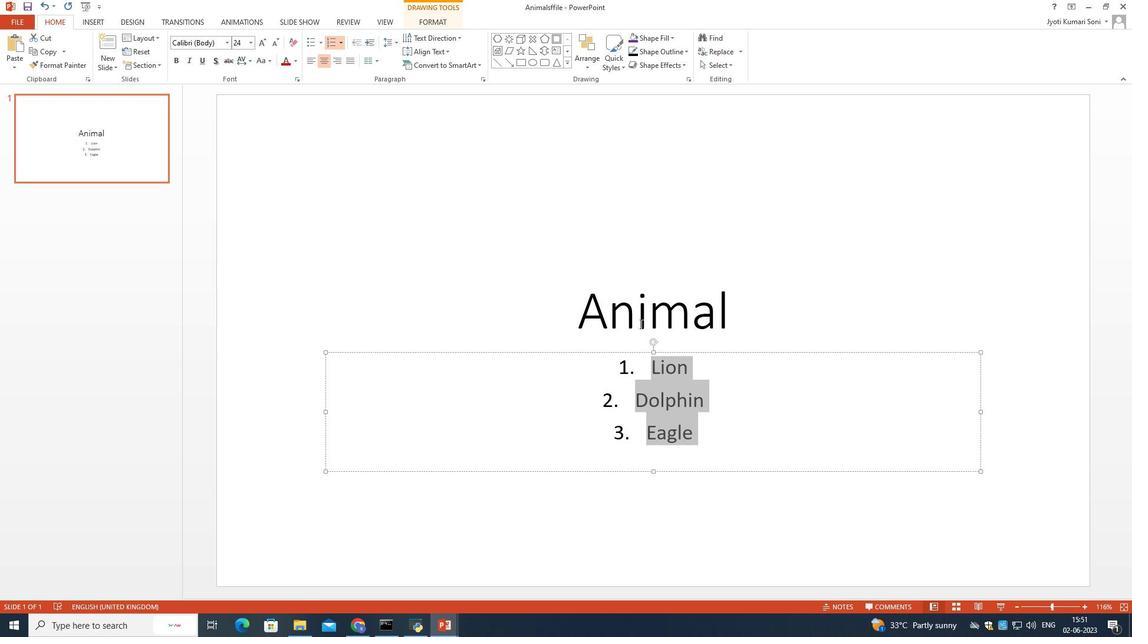 
Action: Mouse moved to (659, 312)
Screenshot: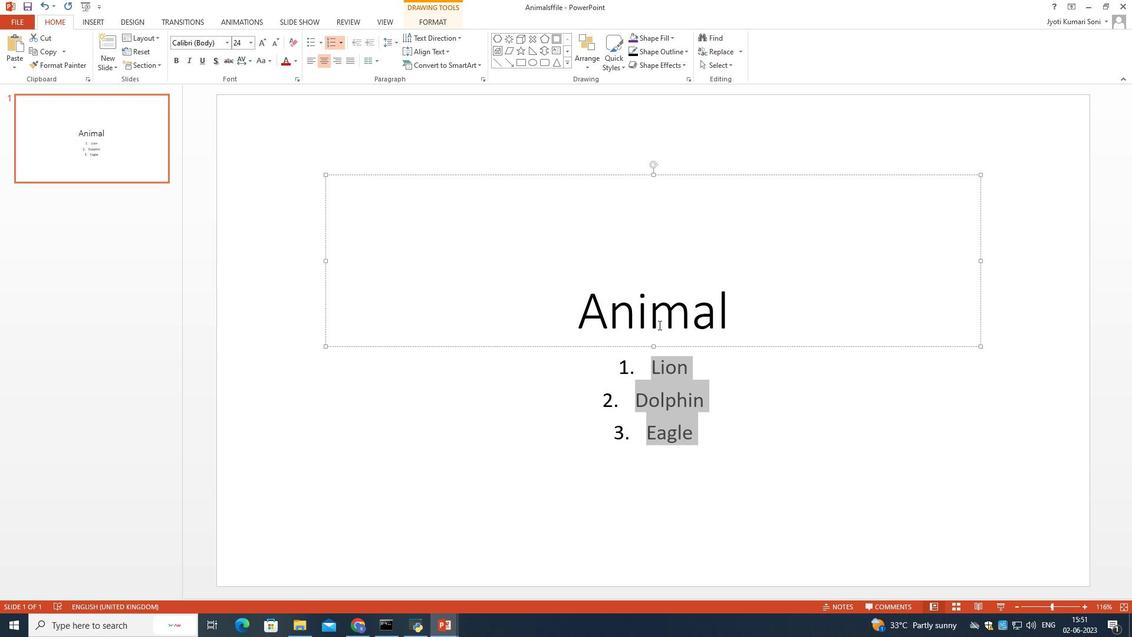 
Action: Mouse pressed left at (659, 312)
Screenshot: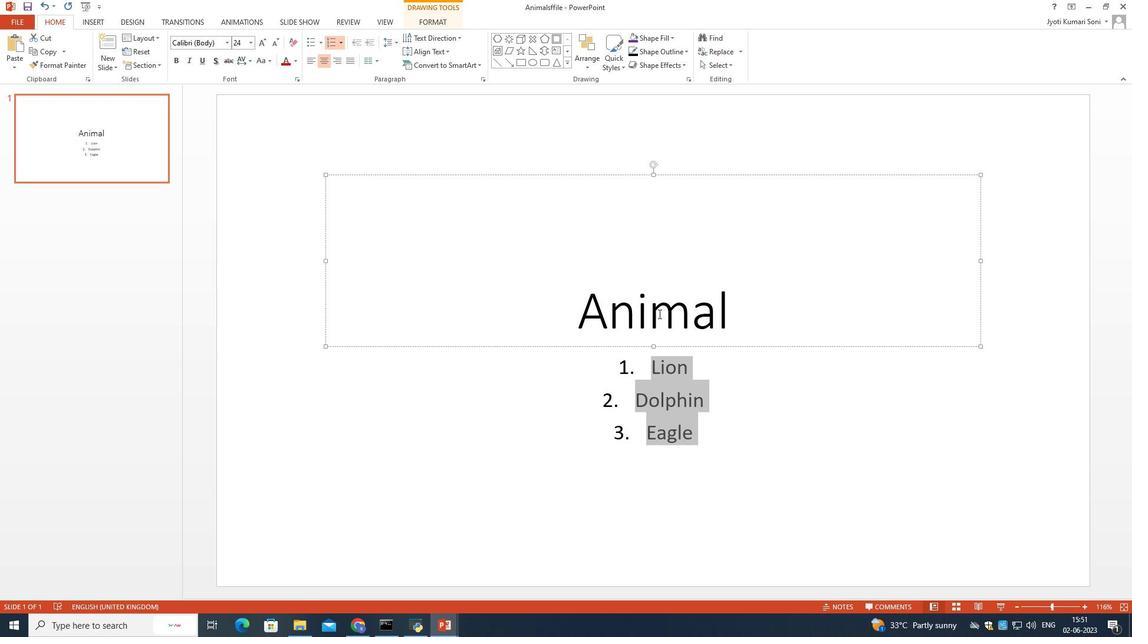 
Action: Mouse moved to (680, 394)
Screenshot: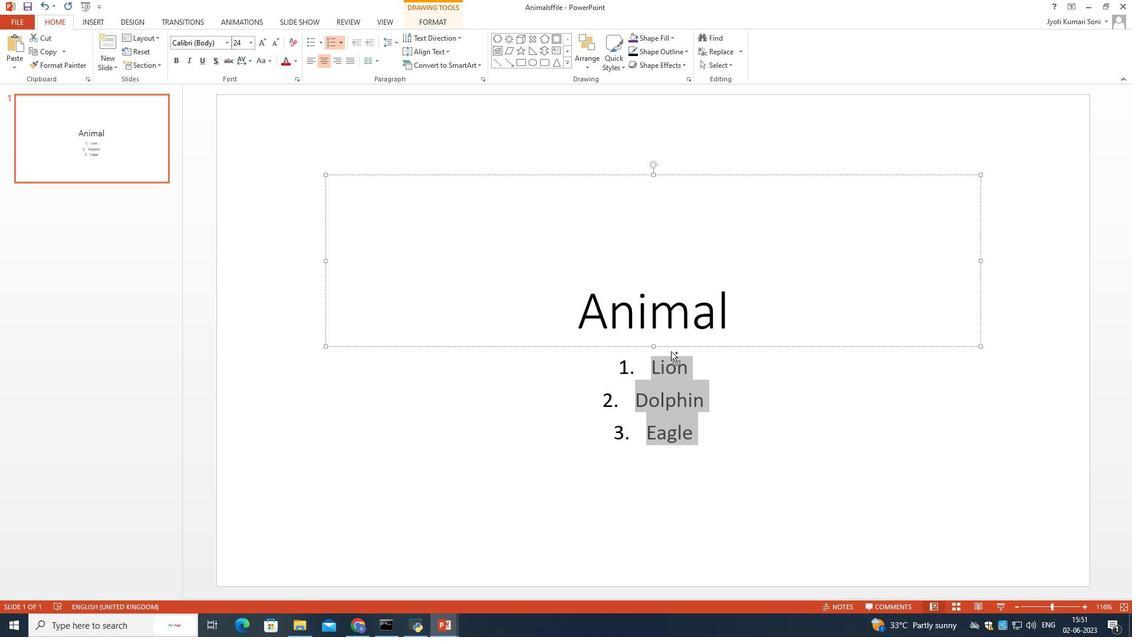 
Action: Mouse pressed left at (680, 394)
Screenshot: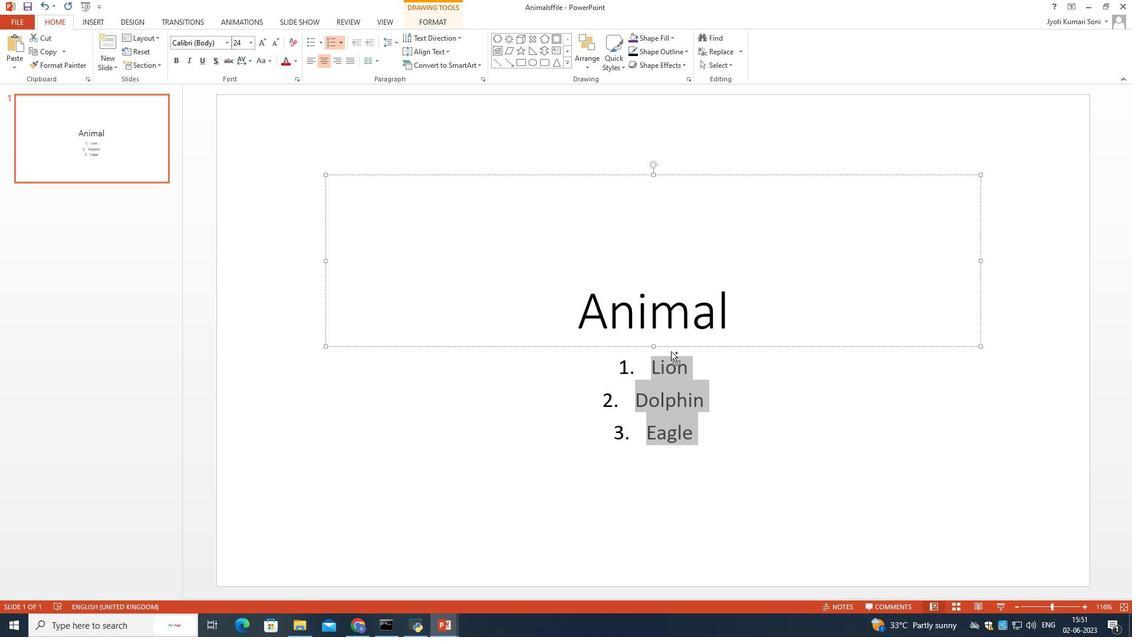 
Action: Mouse moved to (775, 294)
Screenshot: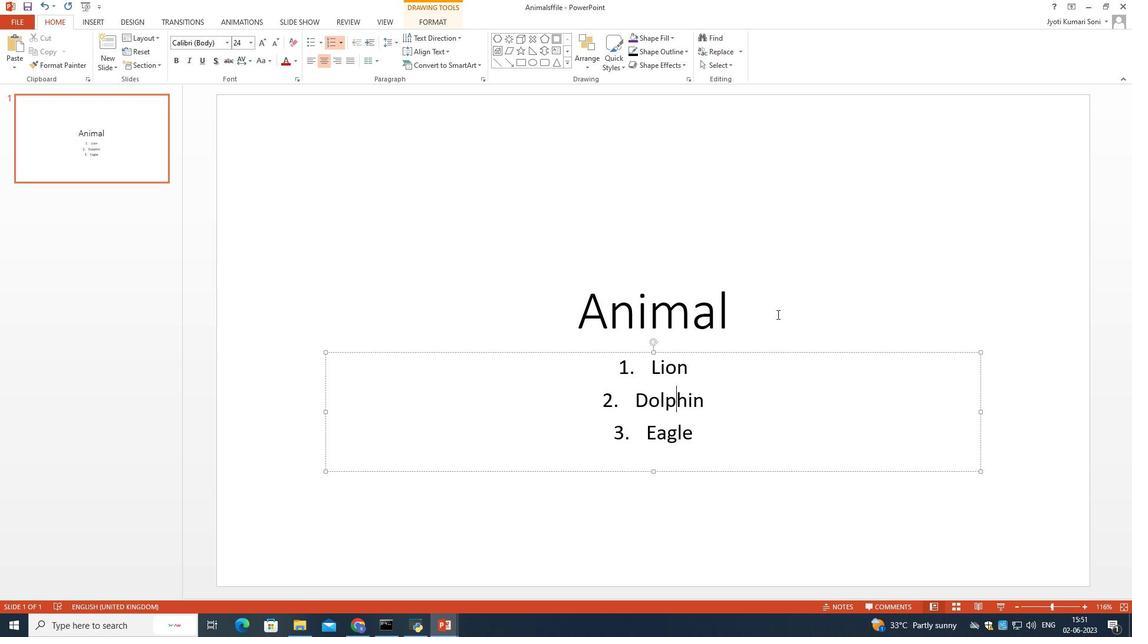 
Action: Mouse pressed left at (775, 294)
Screenshot: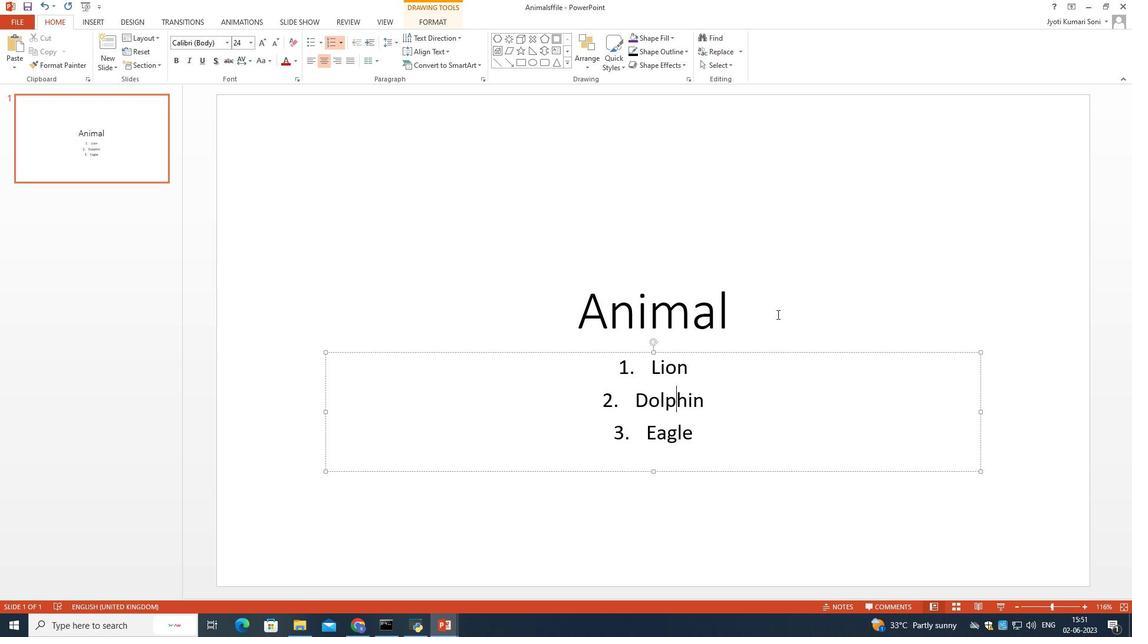 
Action: Mouse moved to (699, 316)
Screenshot: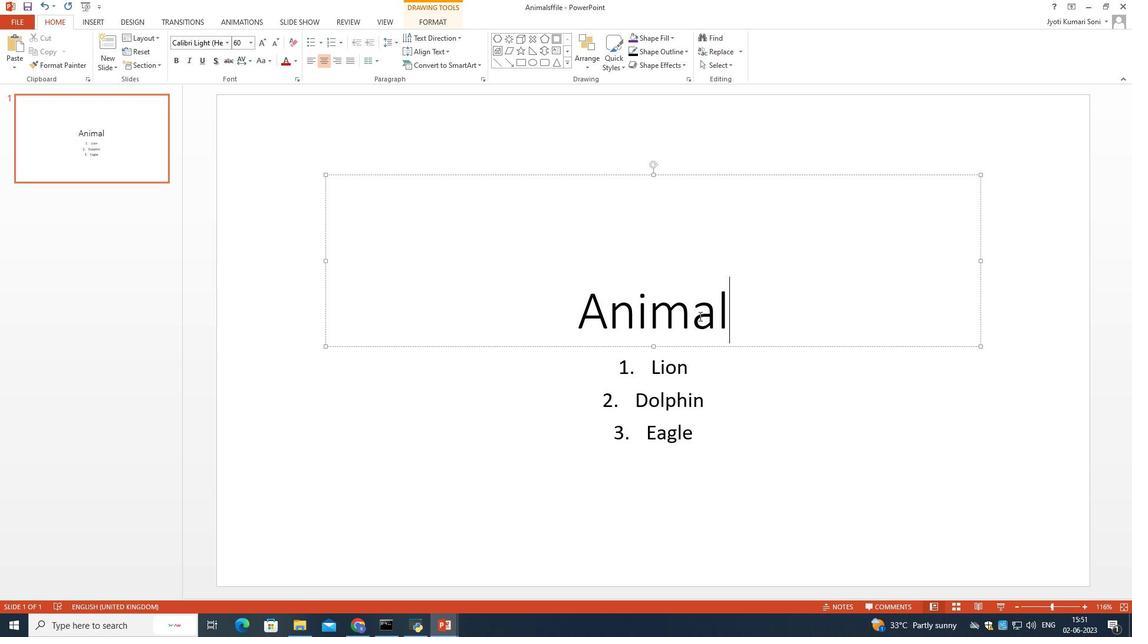 
Action: Mouse pressed left at (699, 316)
Screenshot: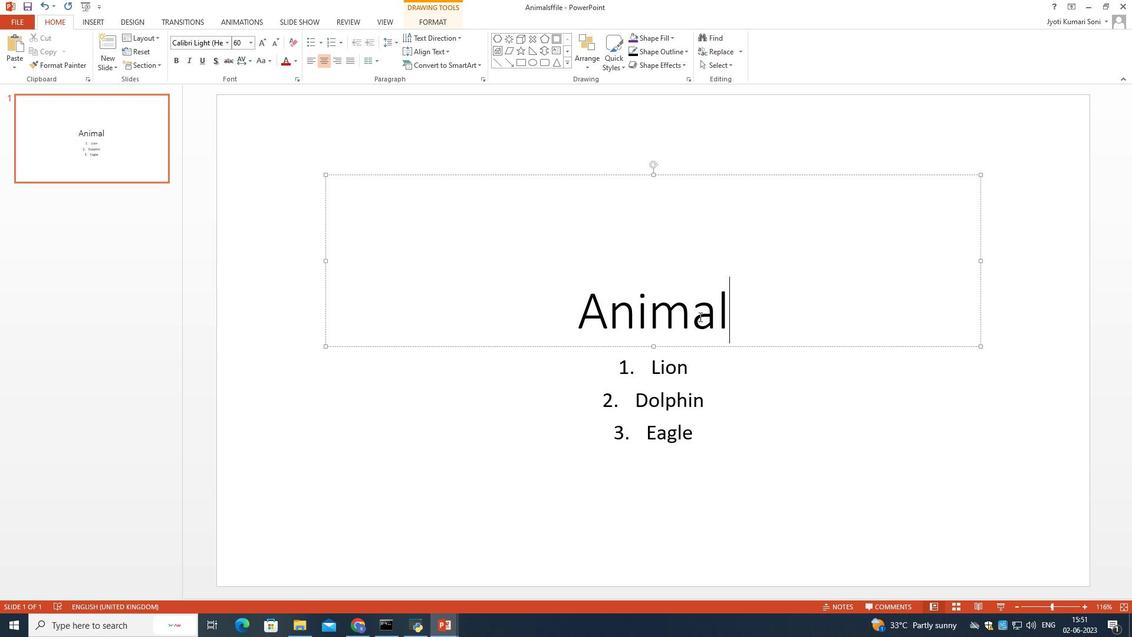 
Action: Mouse moved to (699, 318)
Screenshot: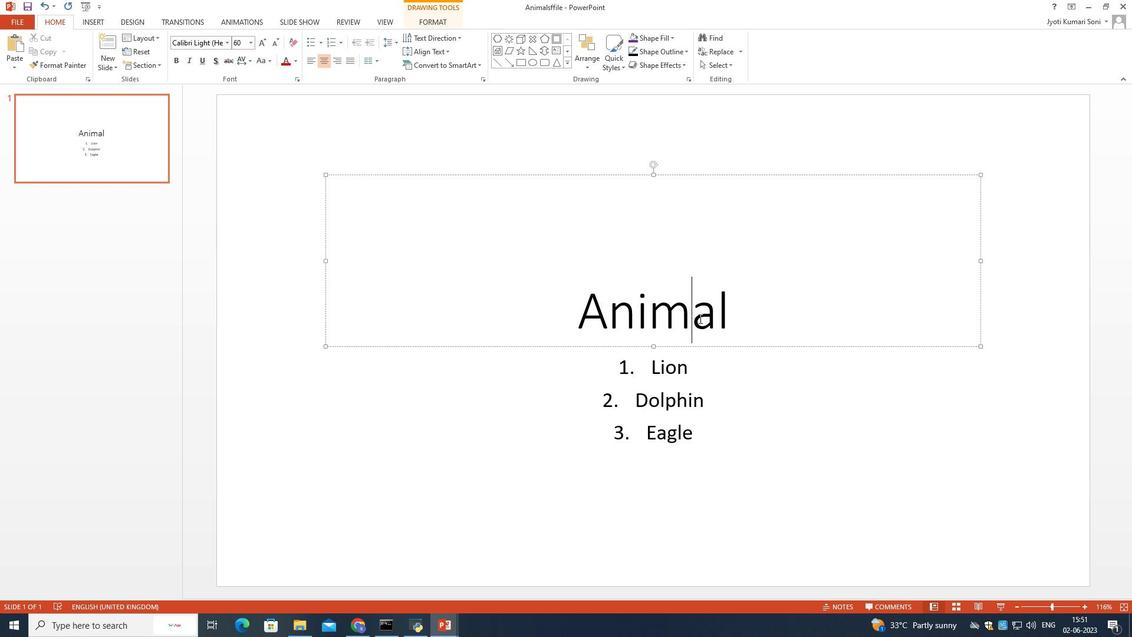 
Action: Mouse pressed left at (699, 318)
Screenshot: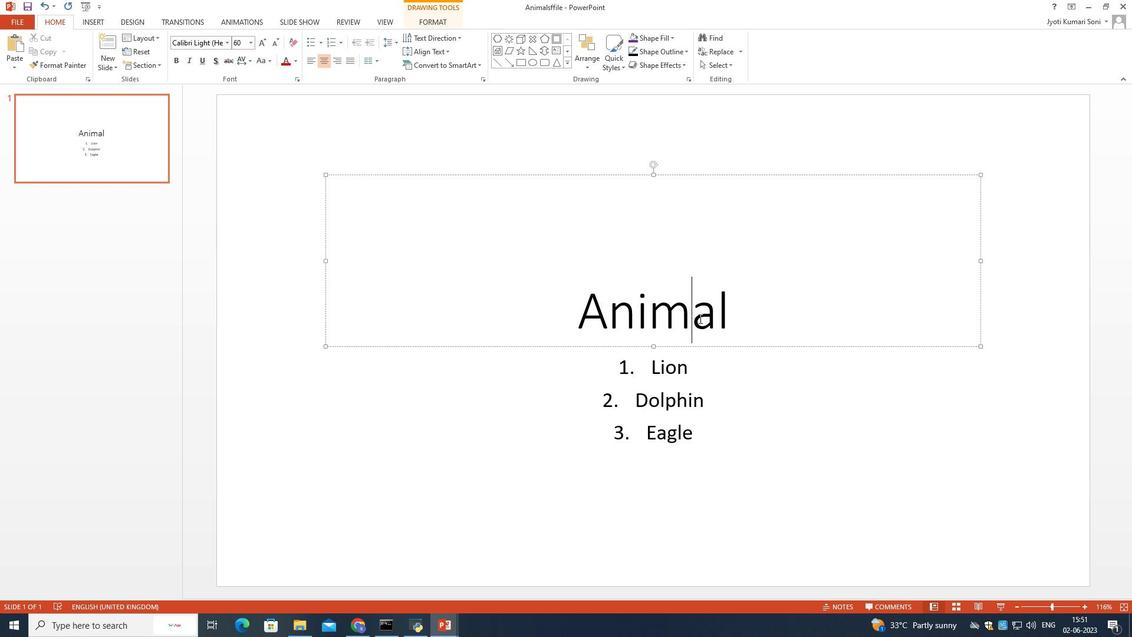 
Action: Mouse moved to (677, 397)
Screenshot: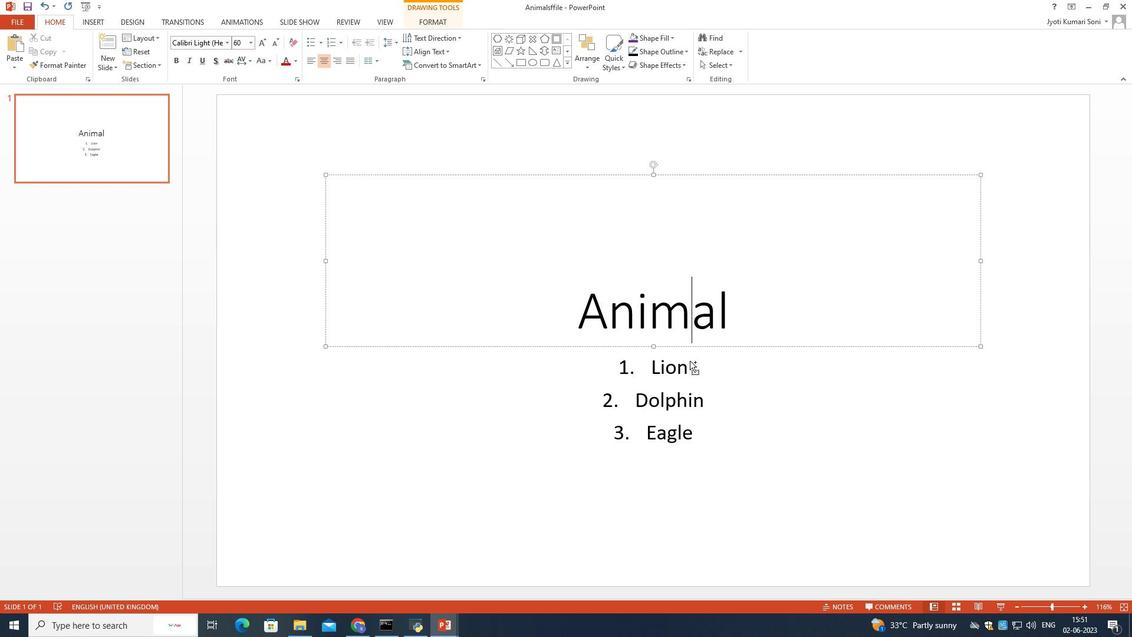 
Action: Mouse pressed left at (677, 397)
Screenshot: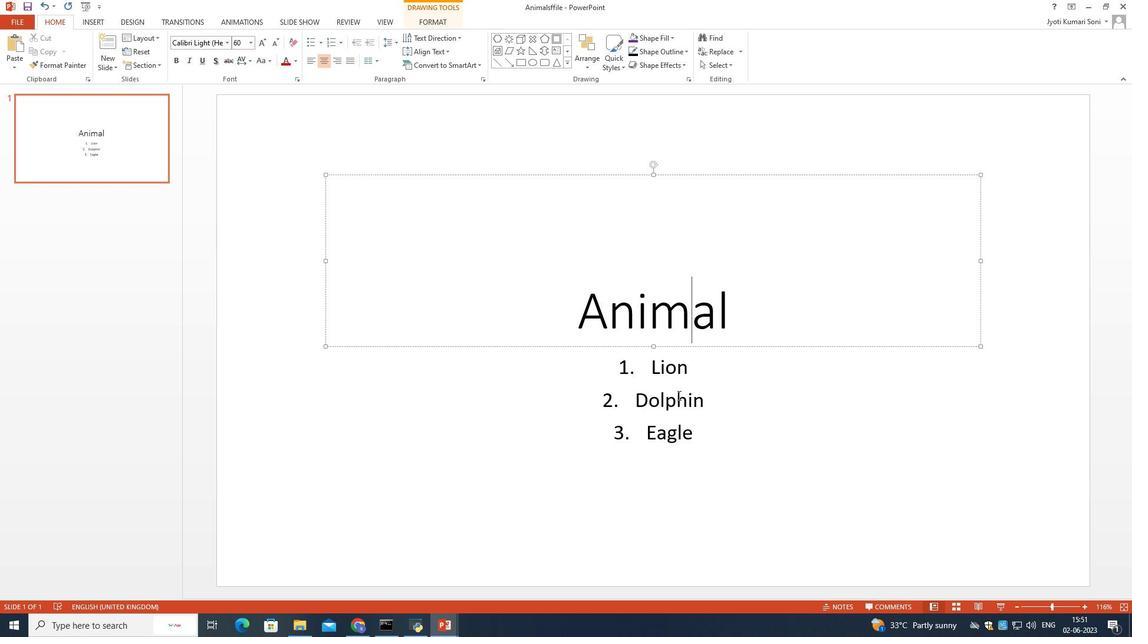 
Action: Mouse moved to (707, 438)
Screenshot: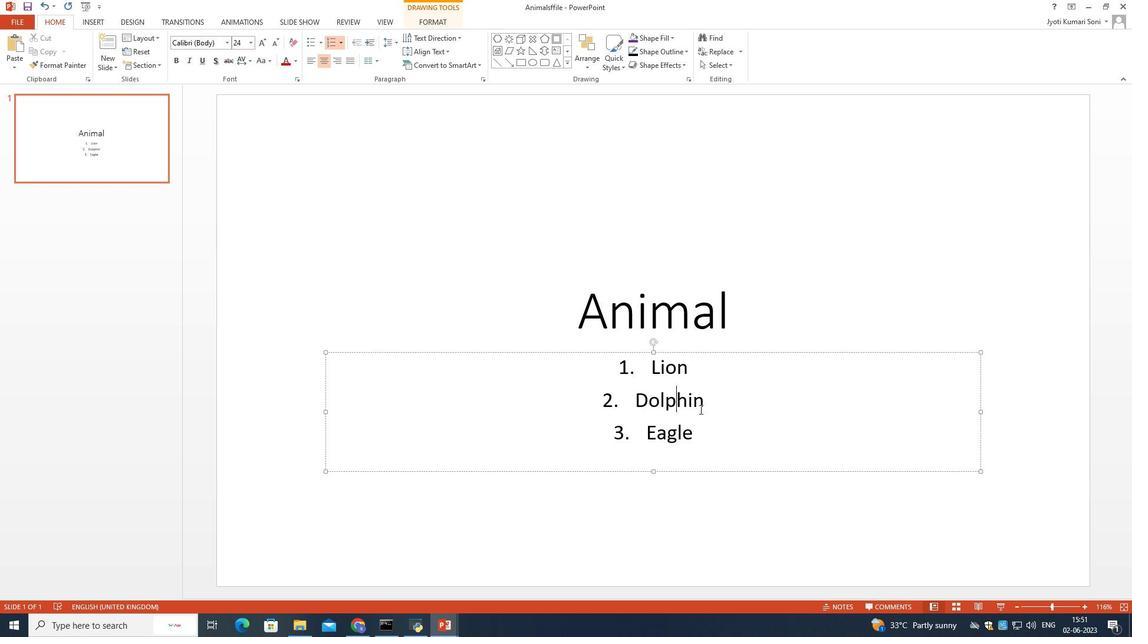 
Action: Mouse pressed left at (707, 438)
Screenshot: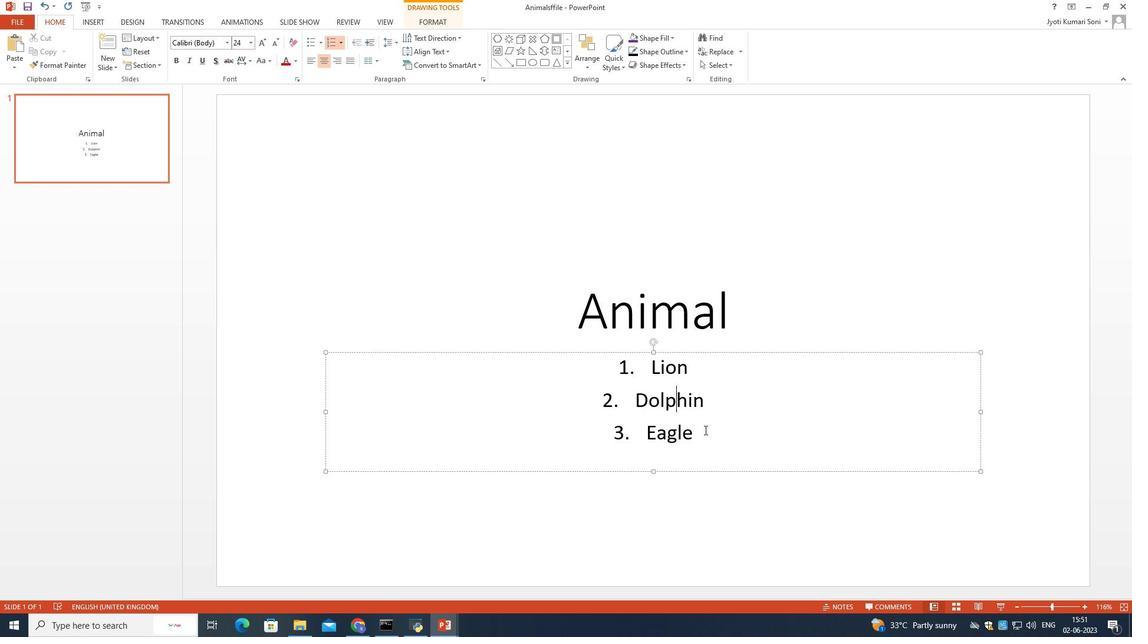 
Action: Mouse moved to (706, 437)
Screenshot: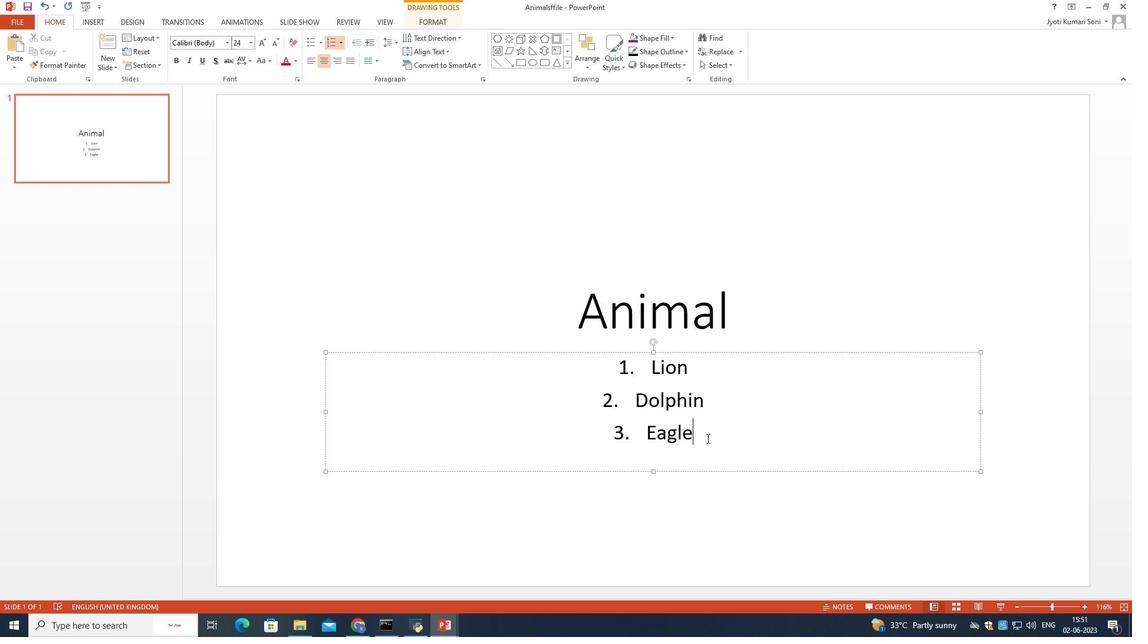 
Action: Mouse pressed left at (706, 437)
Screenshot: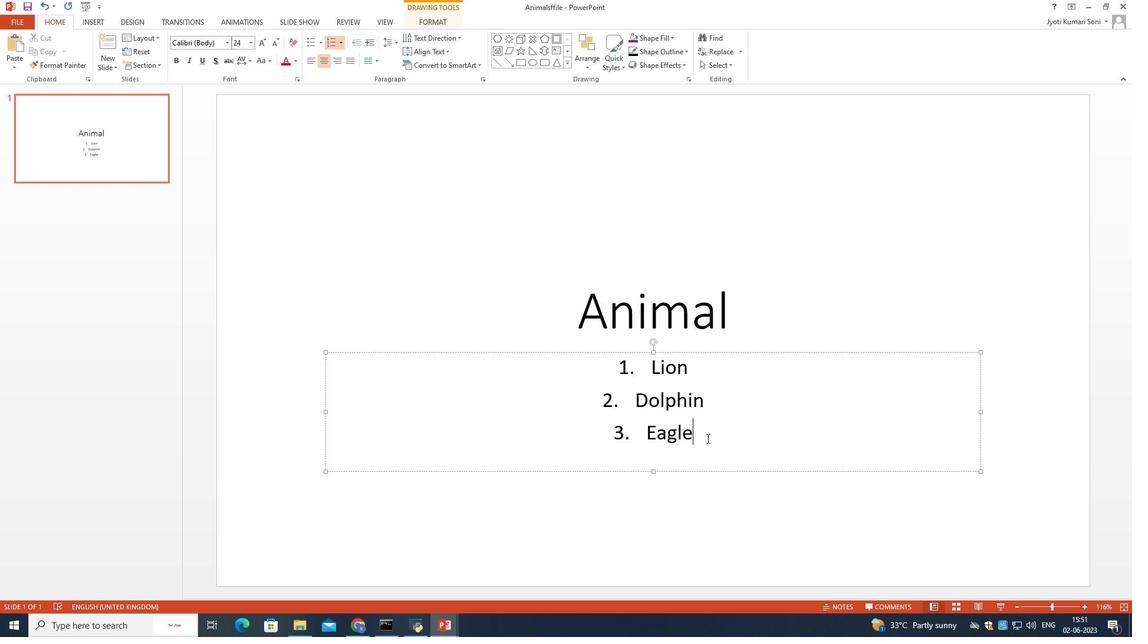 
Action: Mouse moved to (411, 21)
Screenshot: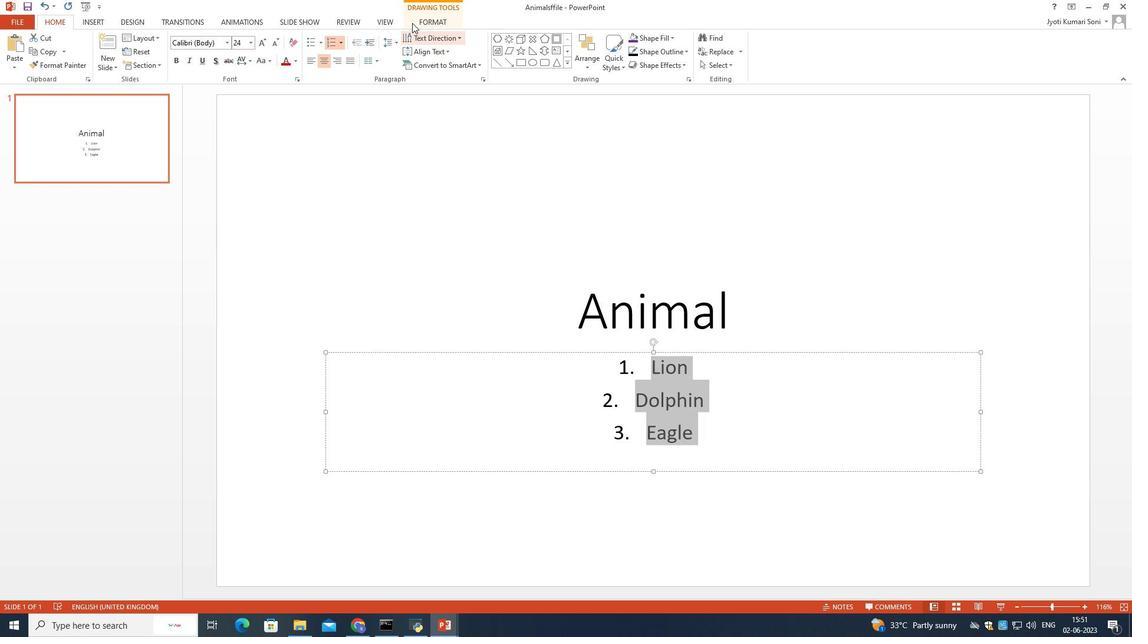 
Action: Mouse pressed left at (411, 21)
Screenshot: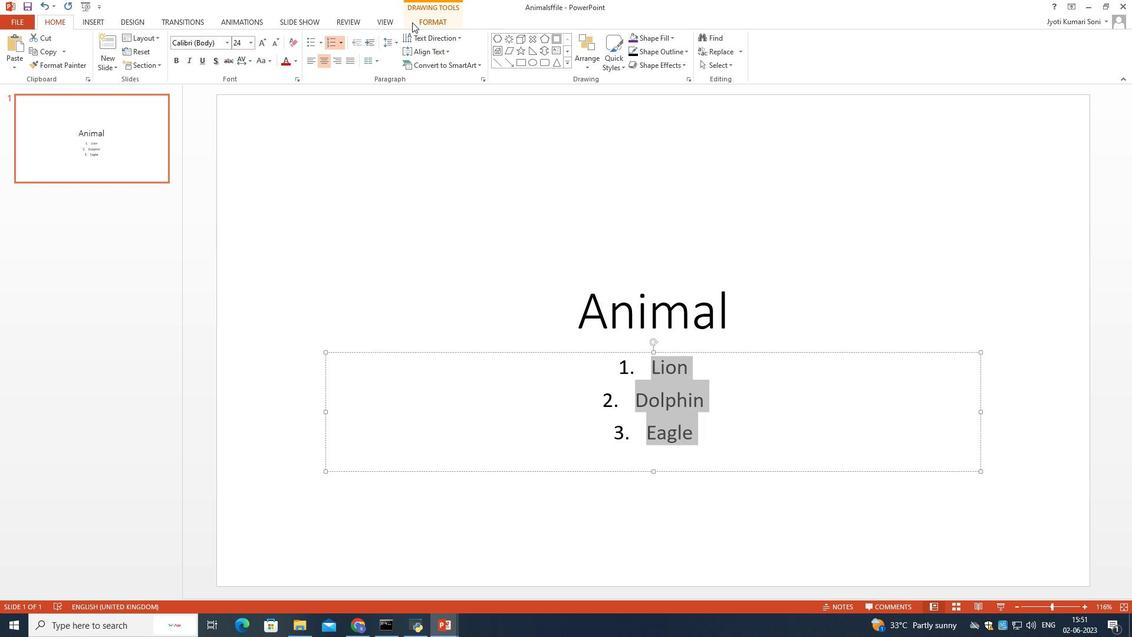 
Action: Mouse moved to (86, 22)
Screenshot: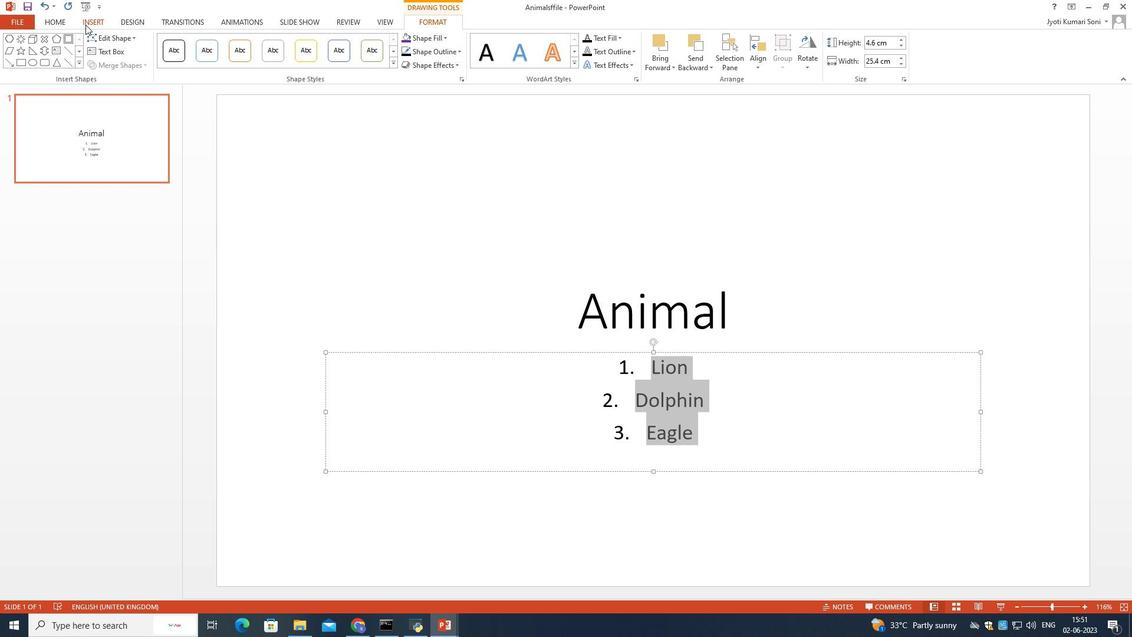 
Action: Mouse pressed left at (86, 22)
Screenshot: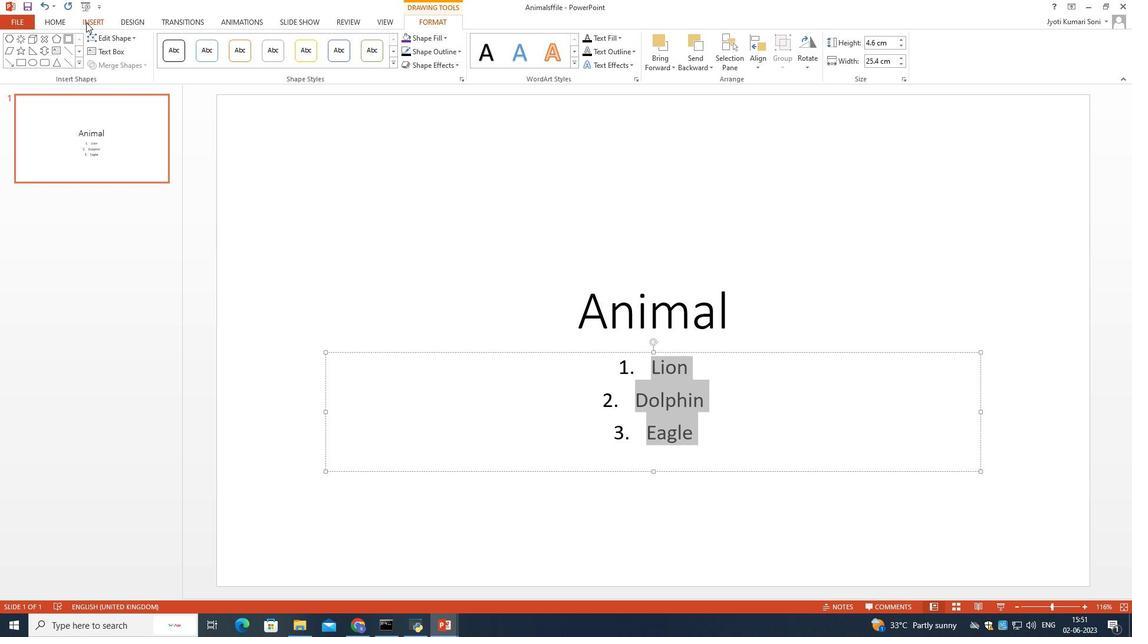
Action: Mouse moved to (442, 27)
Screenshot: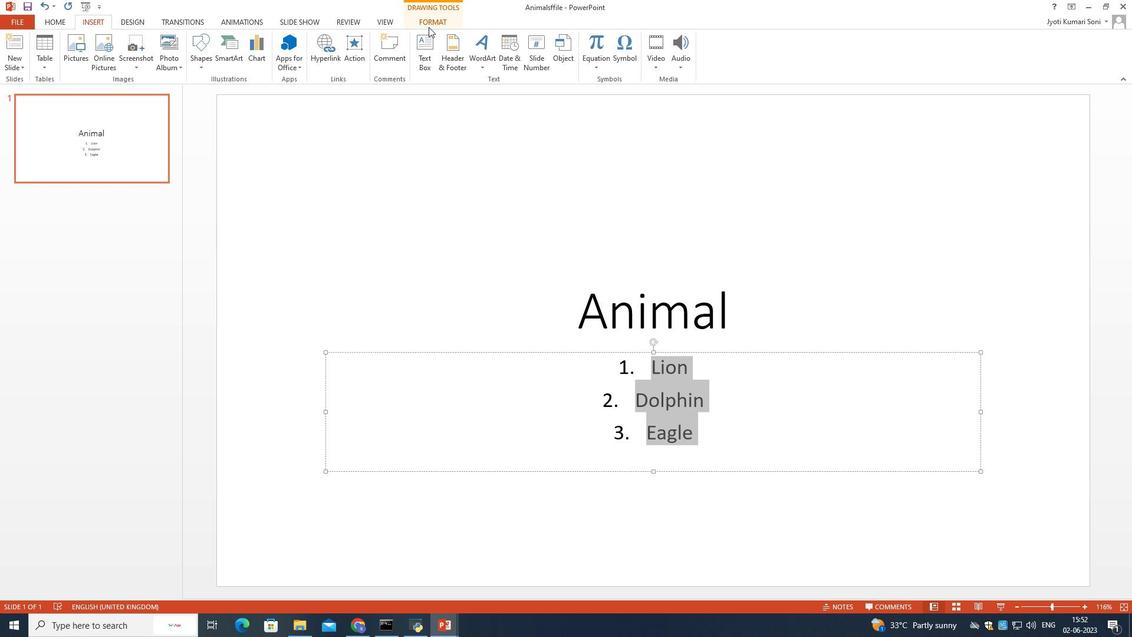
Action: Mouse pressed left at (442, 27)
Screenshot: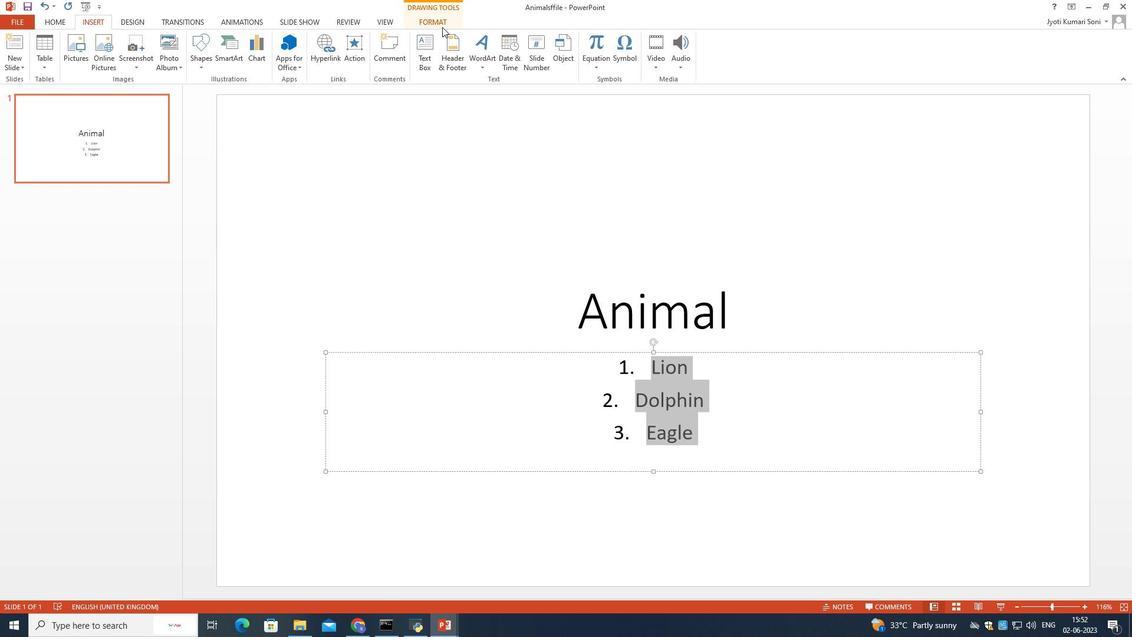 
Action: Mouse moved to (627, 62)
Screenshot: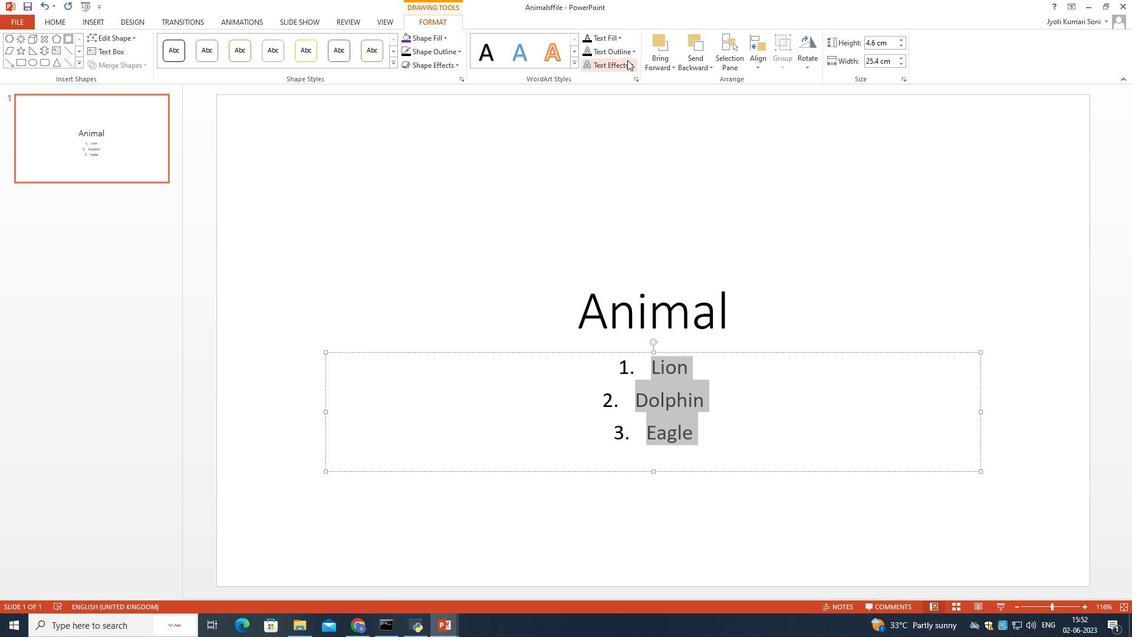 
Action: Mouse pressed left at (627, 62)
Screenshot: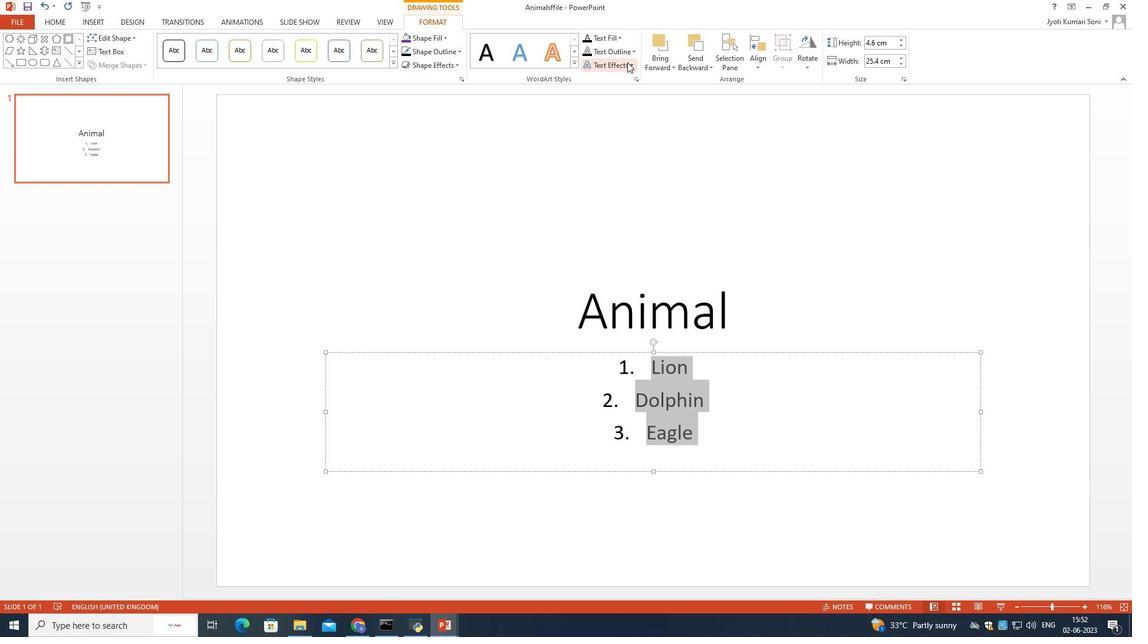 
Action: Mouse moved to (752, 214)
Screenshot: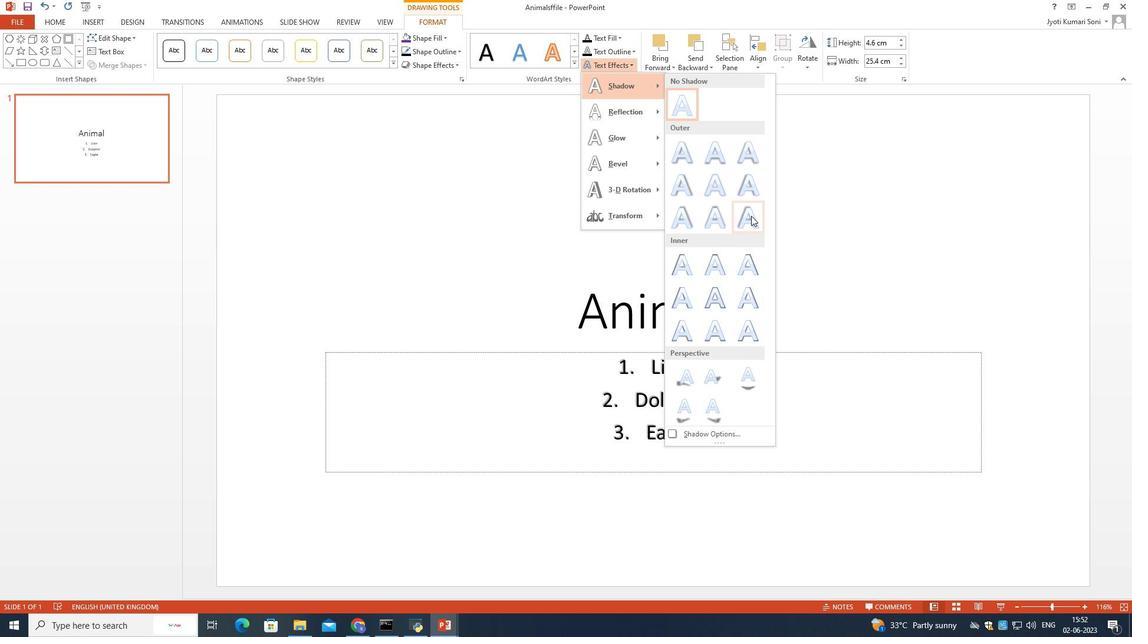 
Action: Mouse pressed left at (752, 214)
Screenshot: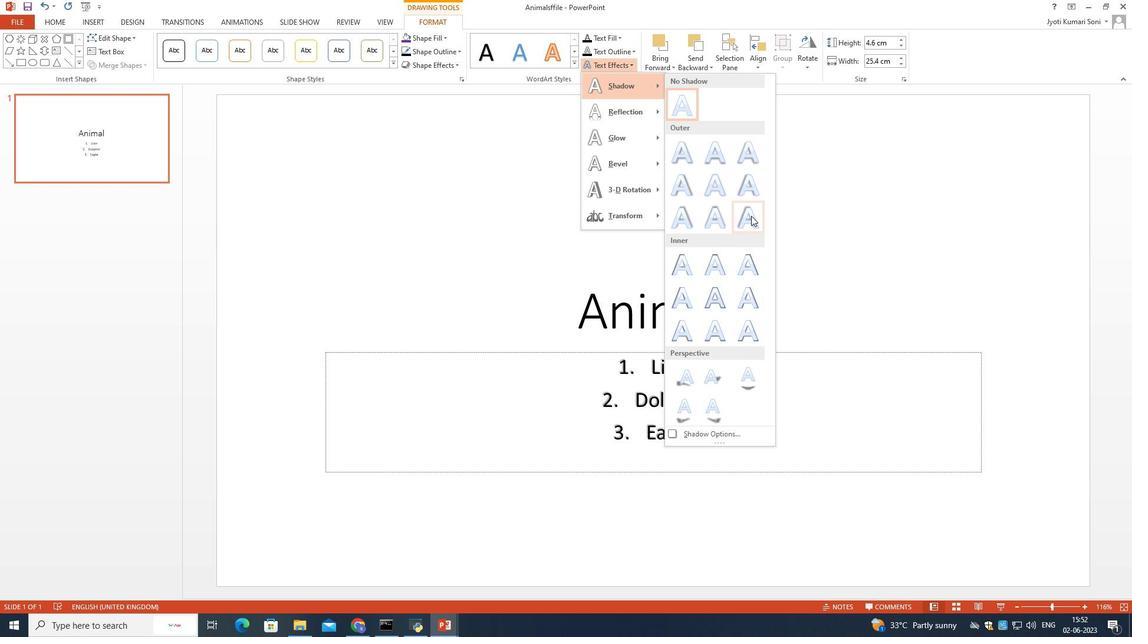 
Action: Mouse moved to (788, 454)
Screenshot: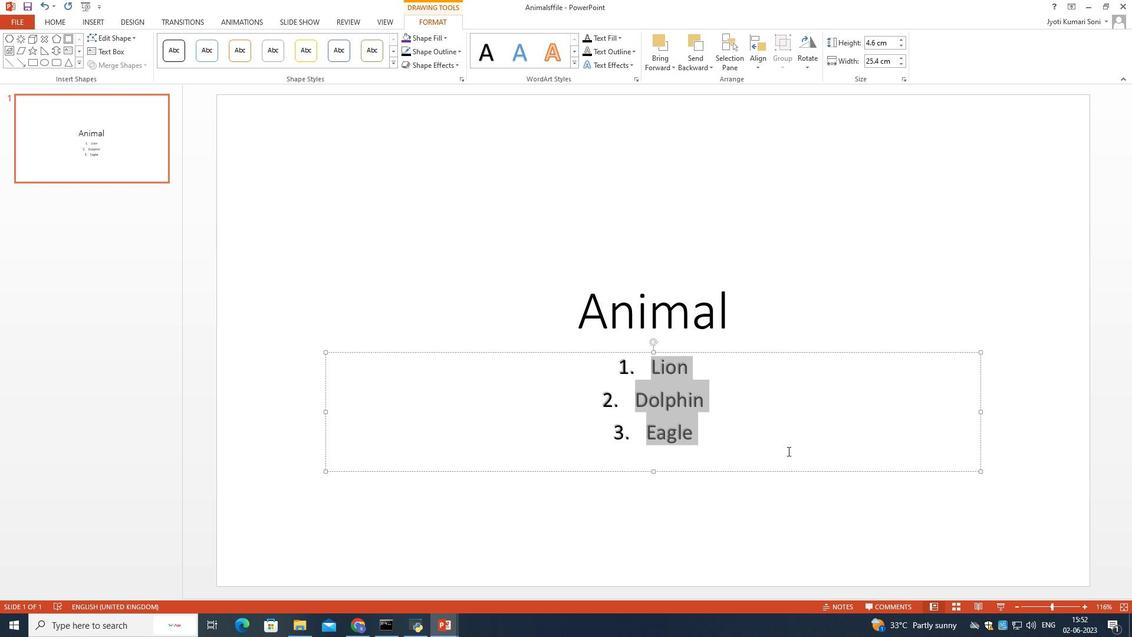 
Action: Mouse pressed left at (788, 454)
Screenshot: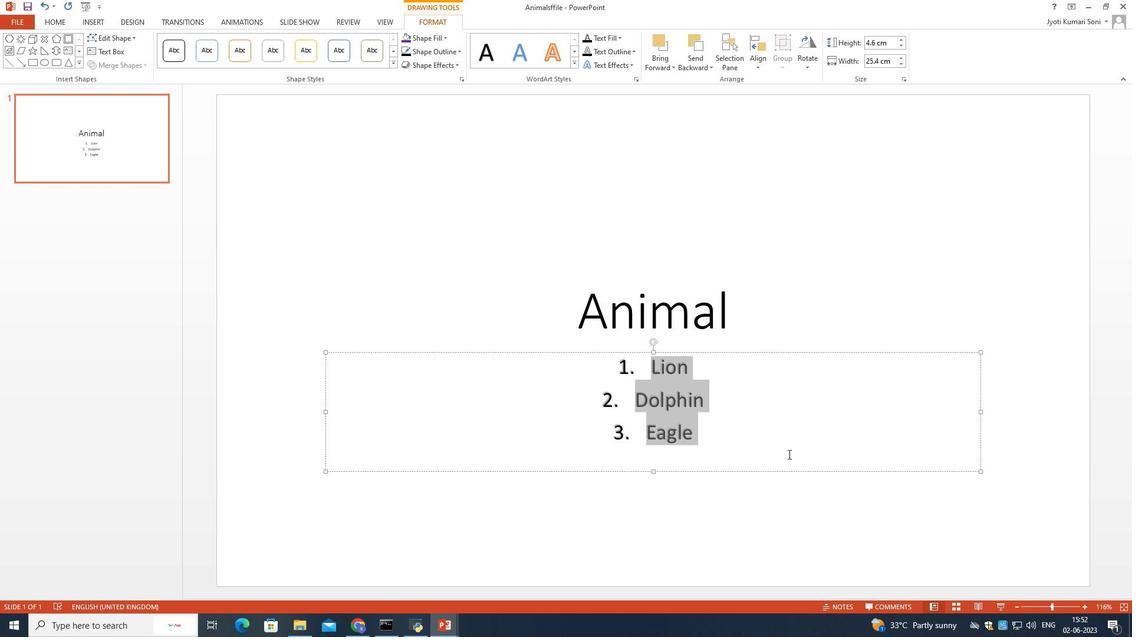 
Action: Mouse moved to (706, 439)
Screenshot: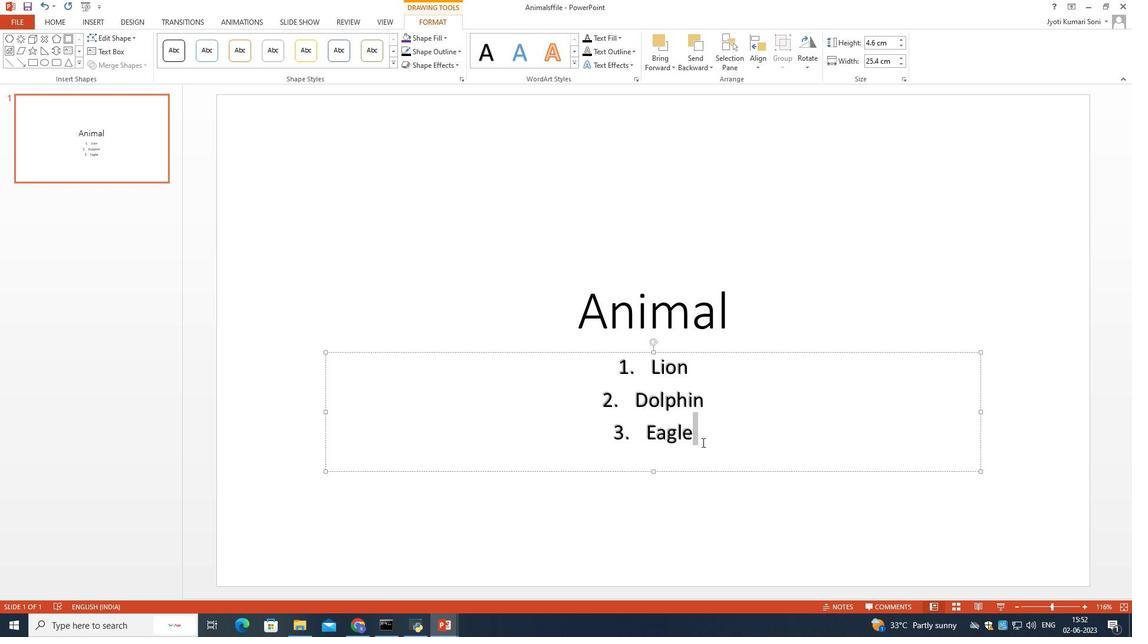 
Action: Mouse pressed left at (706, 439)
Screenshot: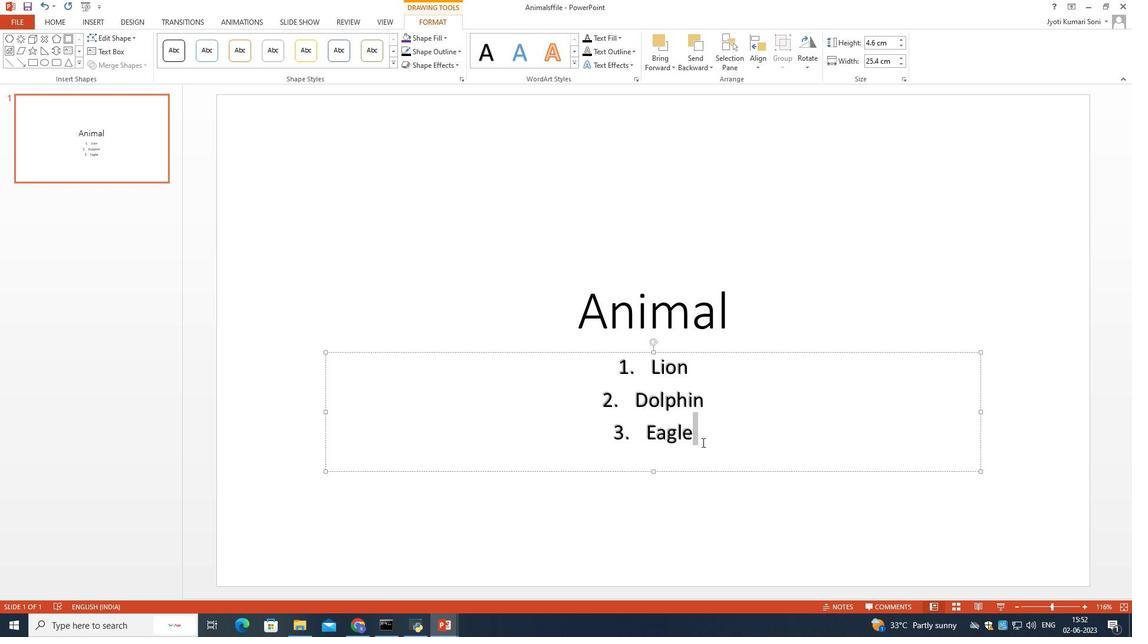 
Action: Mouse moved to (74, 20)
Screenshot: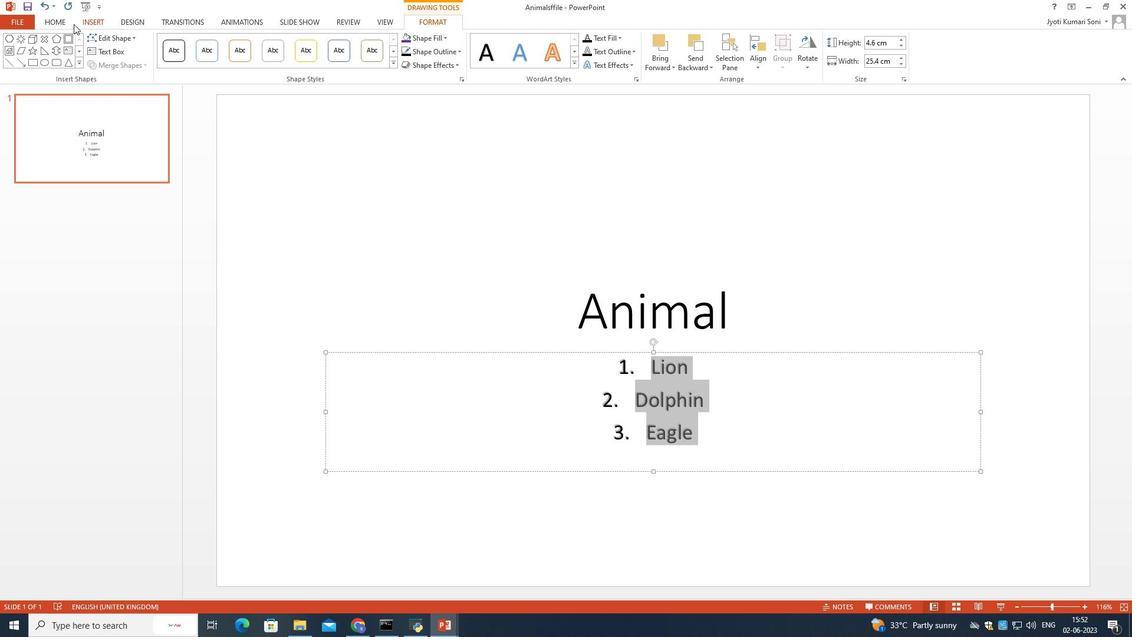 
Action: Mouse pressed left at (74, 20)
Screenshot: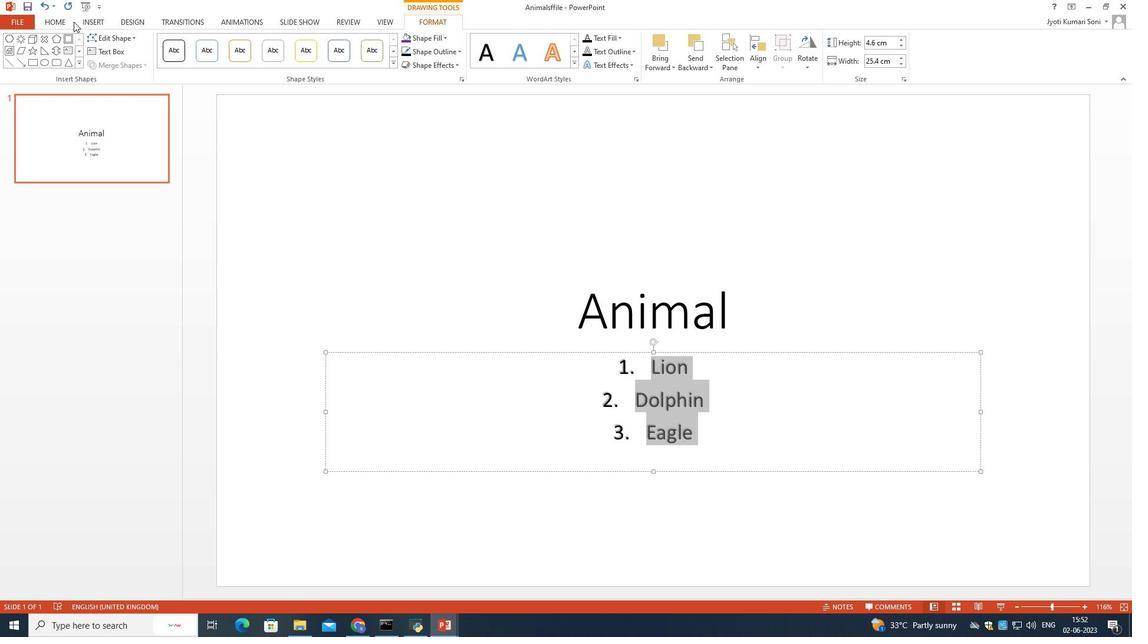 
Action: Mouse moved to (54, 15)
Screenshot: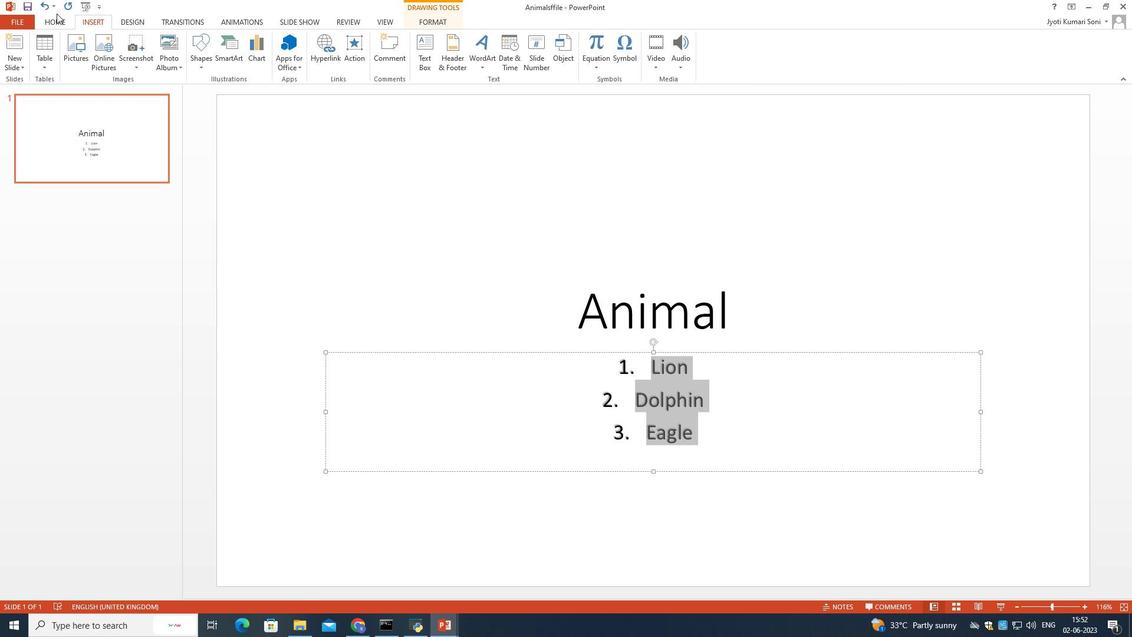 
Action: Mouse pressed left at (54, 15)
Screenshot: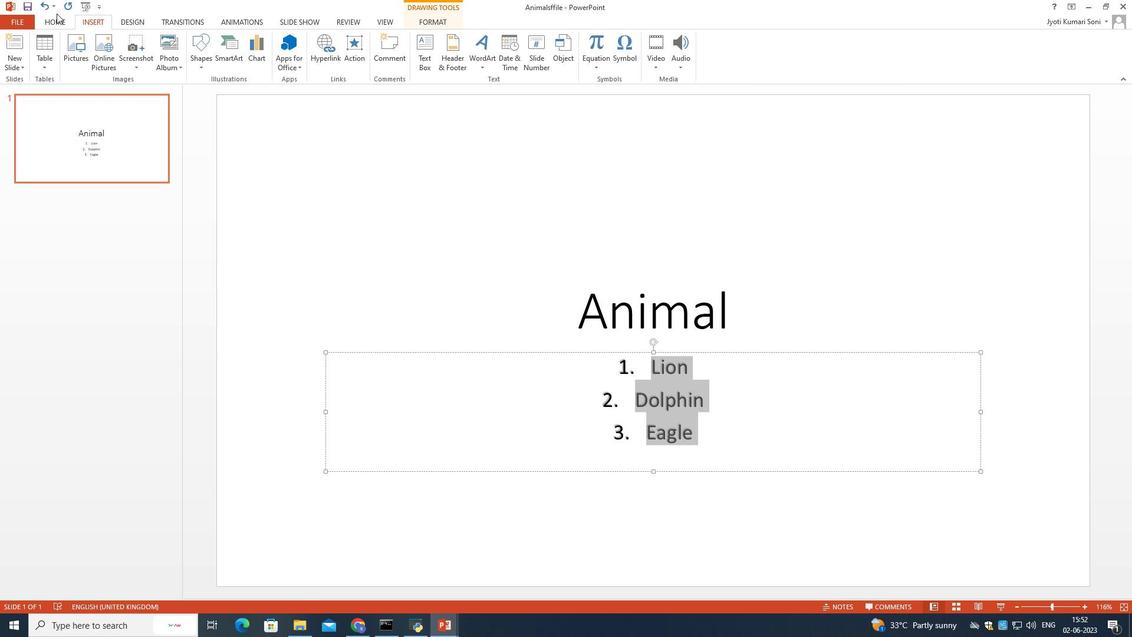 
Action: Mouse moved to (248, 42)
Screenshot: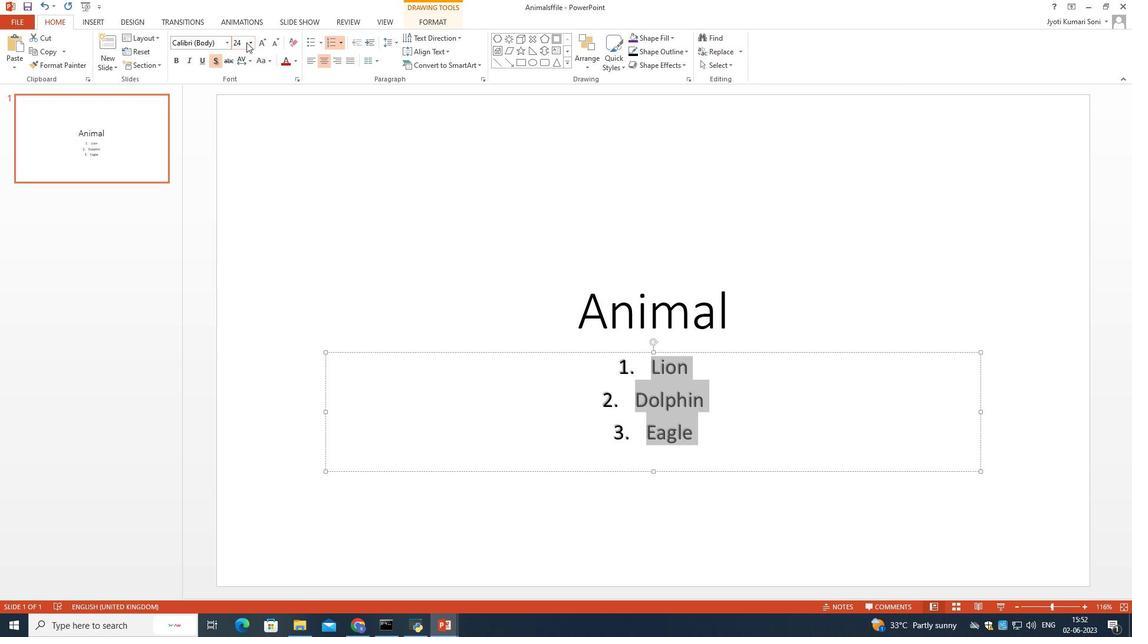 
Action: Mouse pressed left at (248, 42)
Screenshot: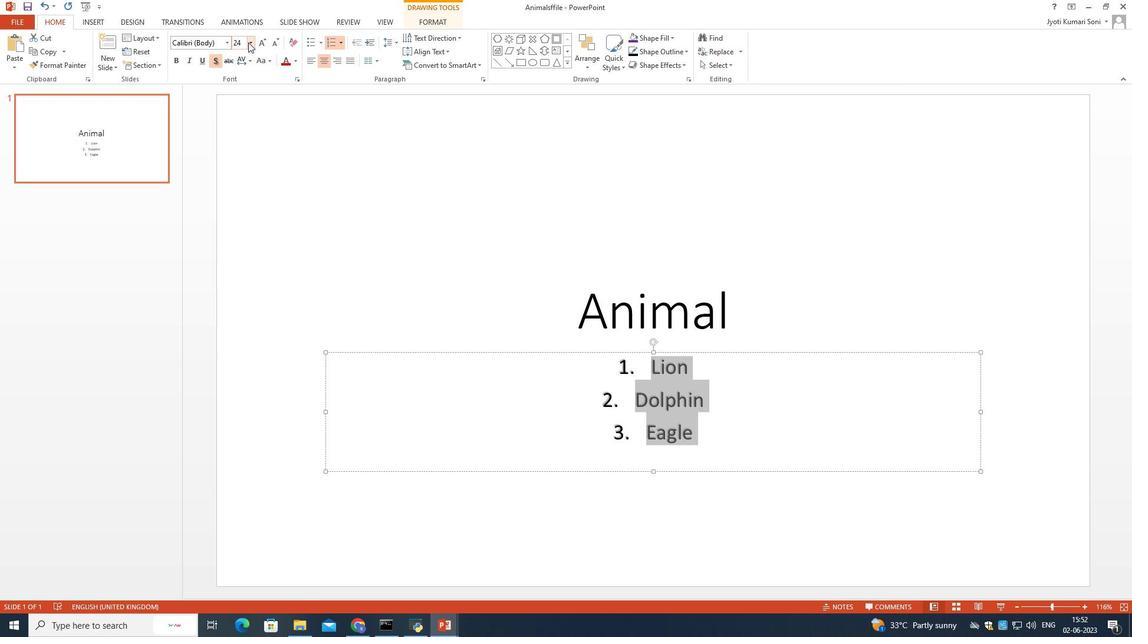 
Action: Mouse moved to (246, 244)
Screenshot: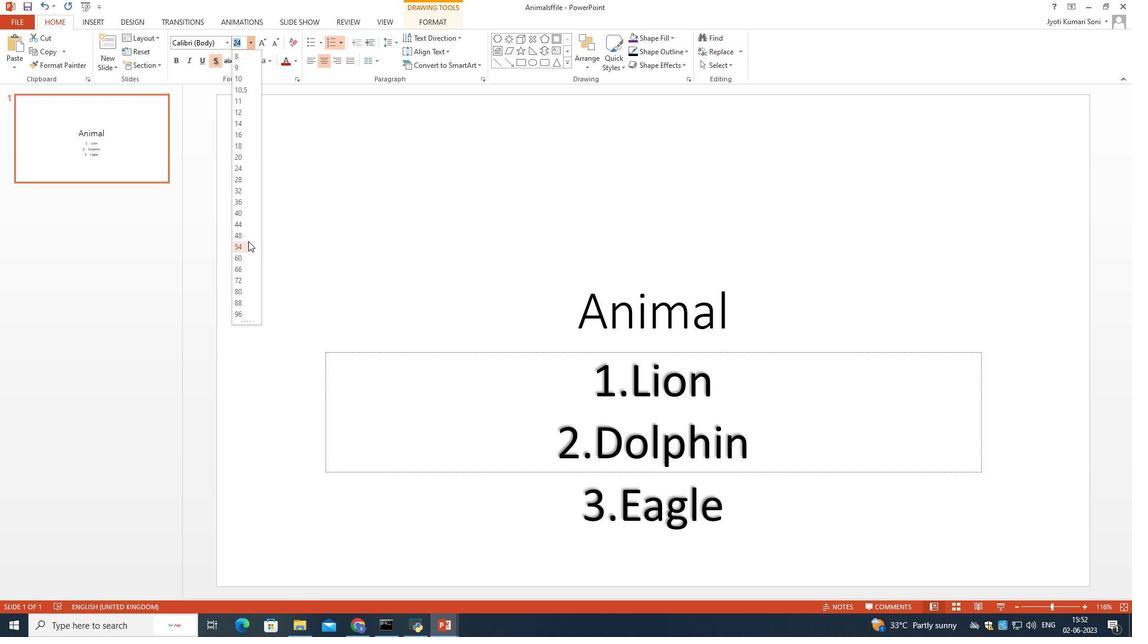 
Action: Mouse pressed left at (246, 244)
Screenshot: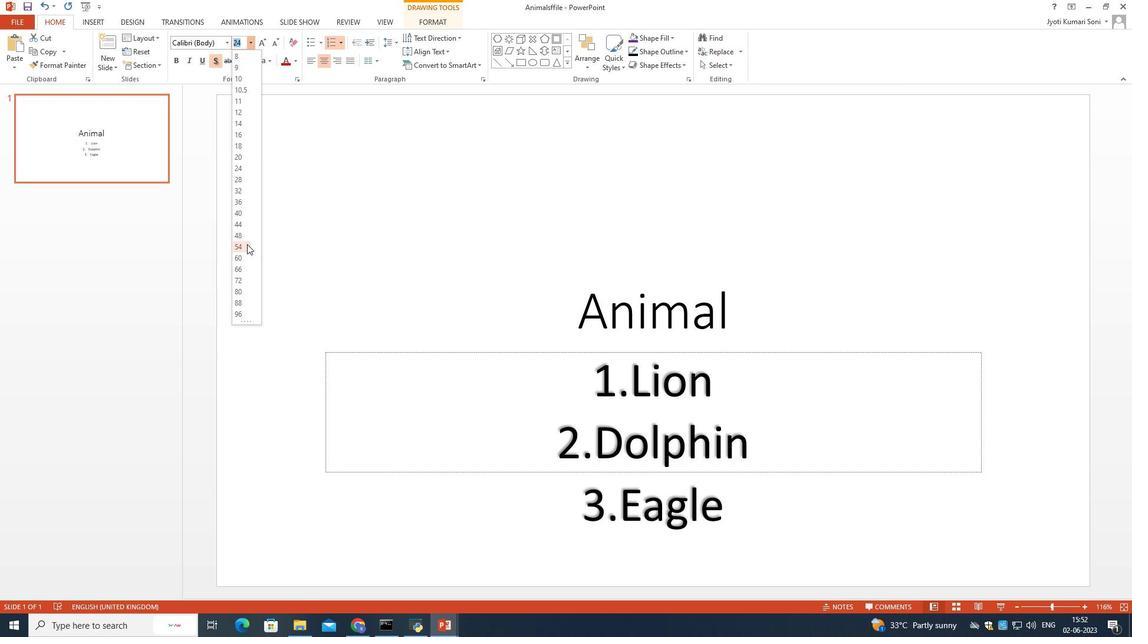 
Action: Mouse moved to (293, 61)
Screenshot: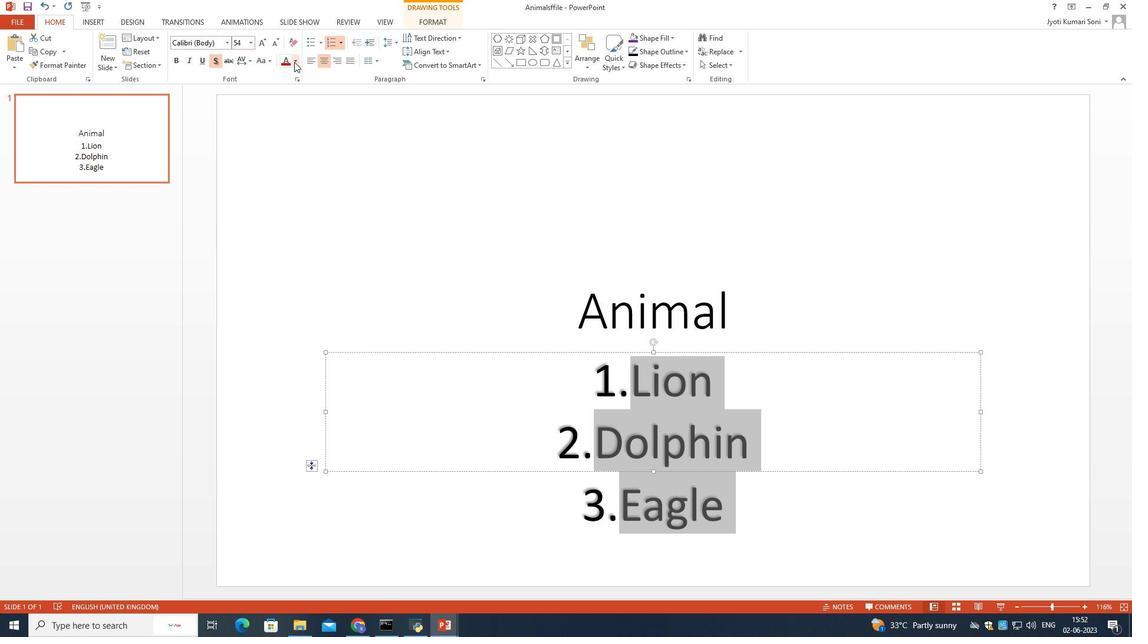 
Action: Mouse pressed left at (293, 61)
Screenshot: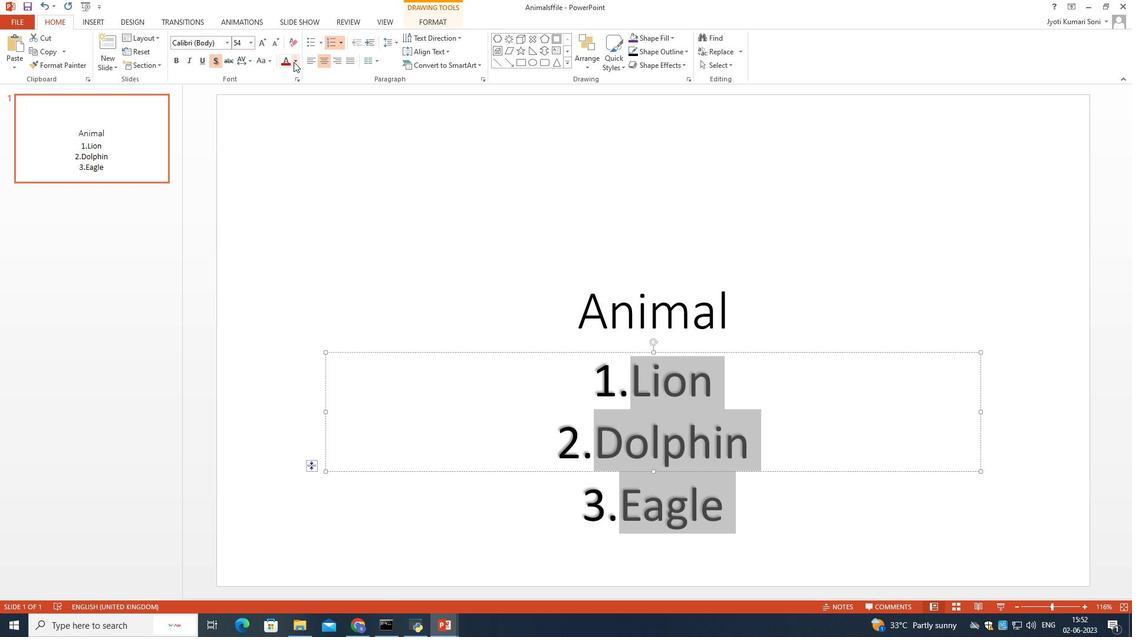 
Action: Mouse moved to (286, 153)
Screenshot: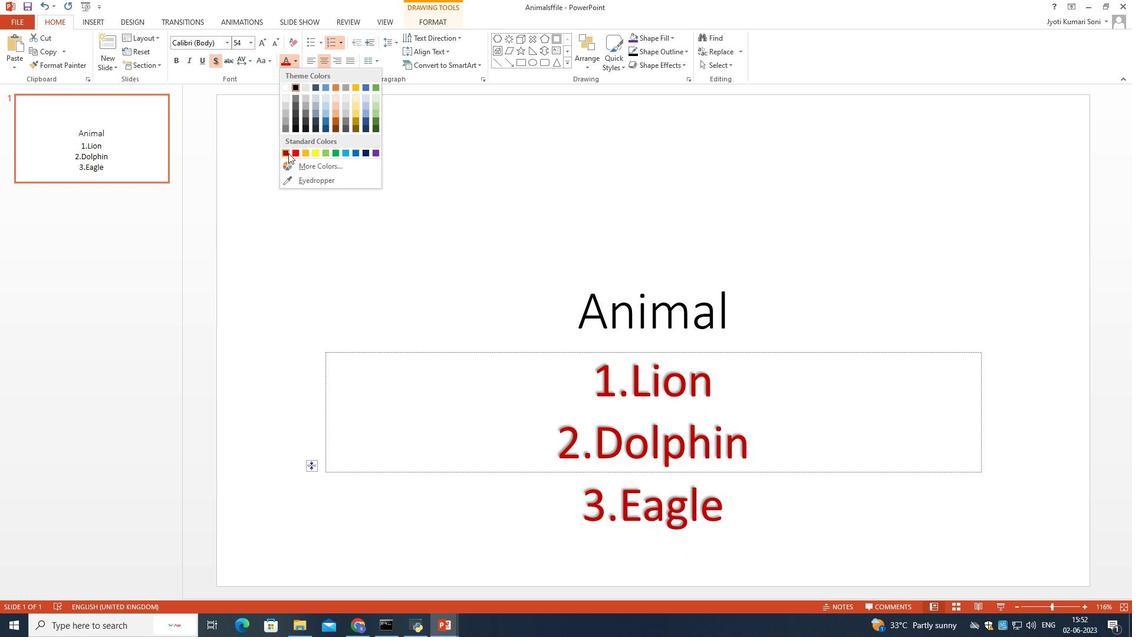 
Action: Mouse pressed left at (286, 153)
Screenshot: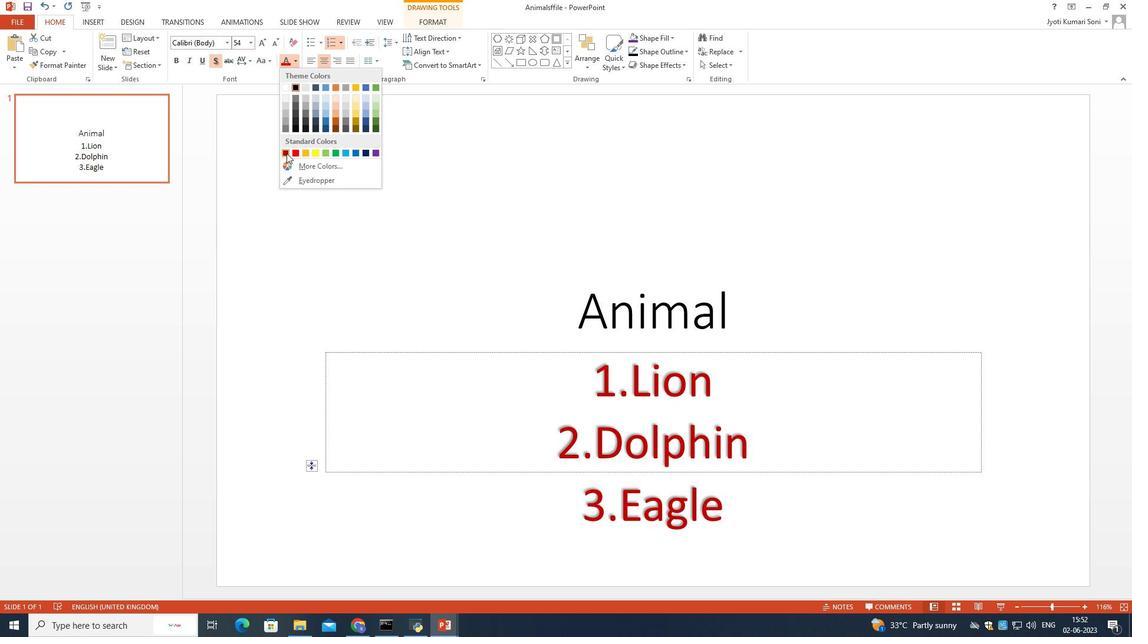 
Action: Mouse moved to (884, 287)
Screenshot: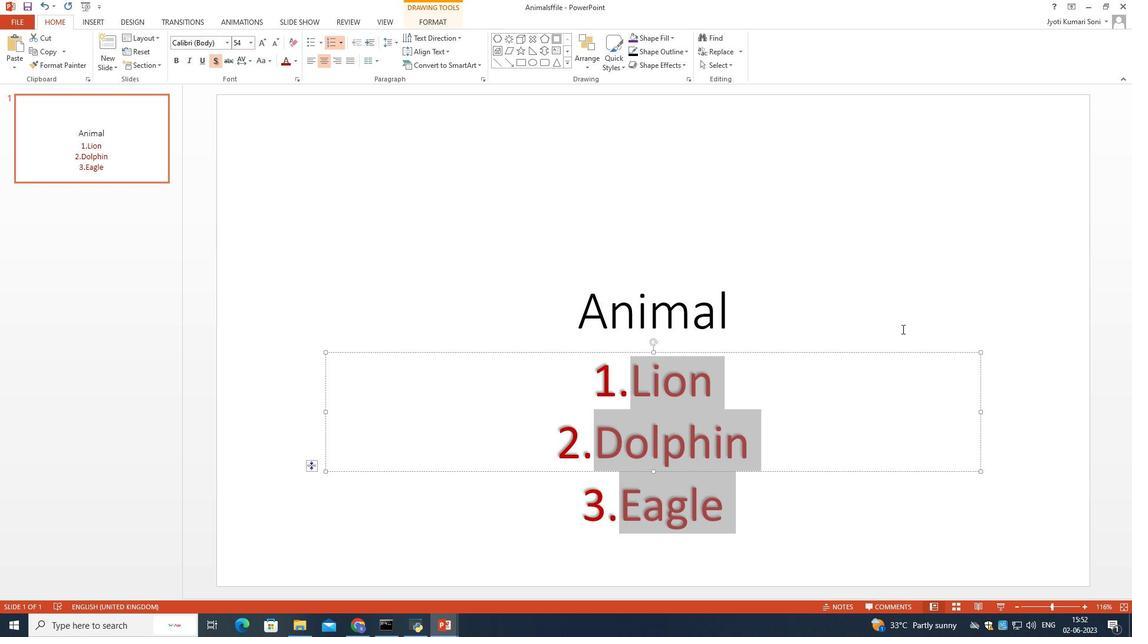 
Action: Mouse pressed left at (884, 287)
Screenshot: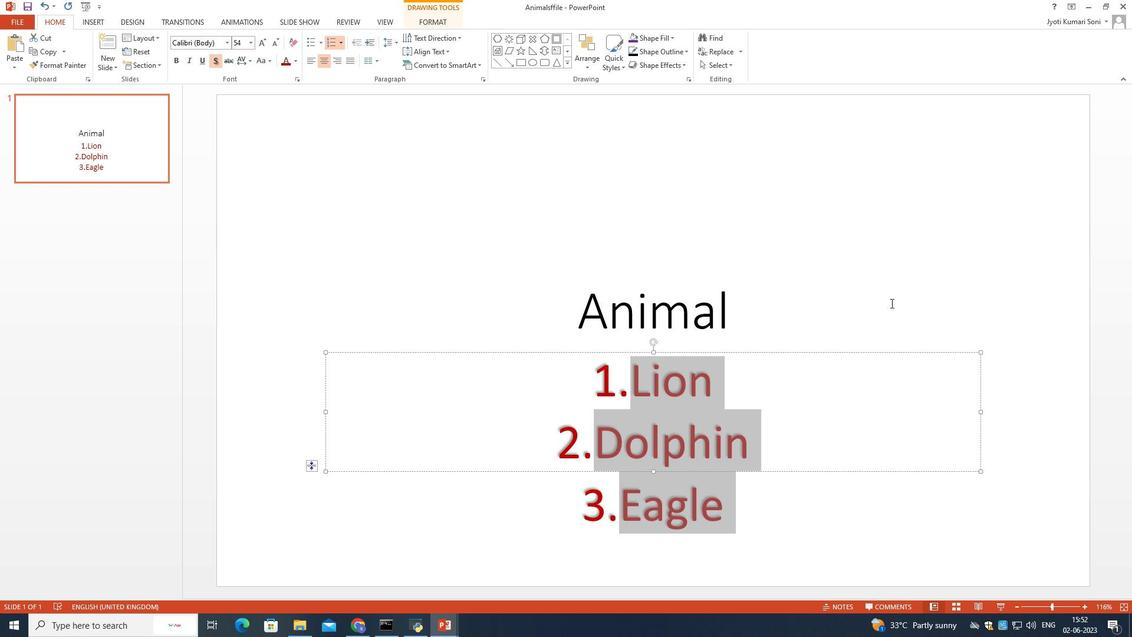 
Action: Mouse moved to (863, 161)
Screenshot: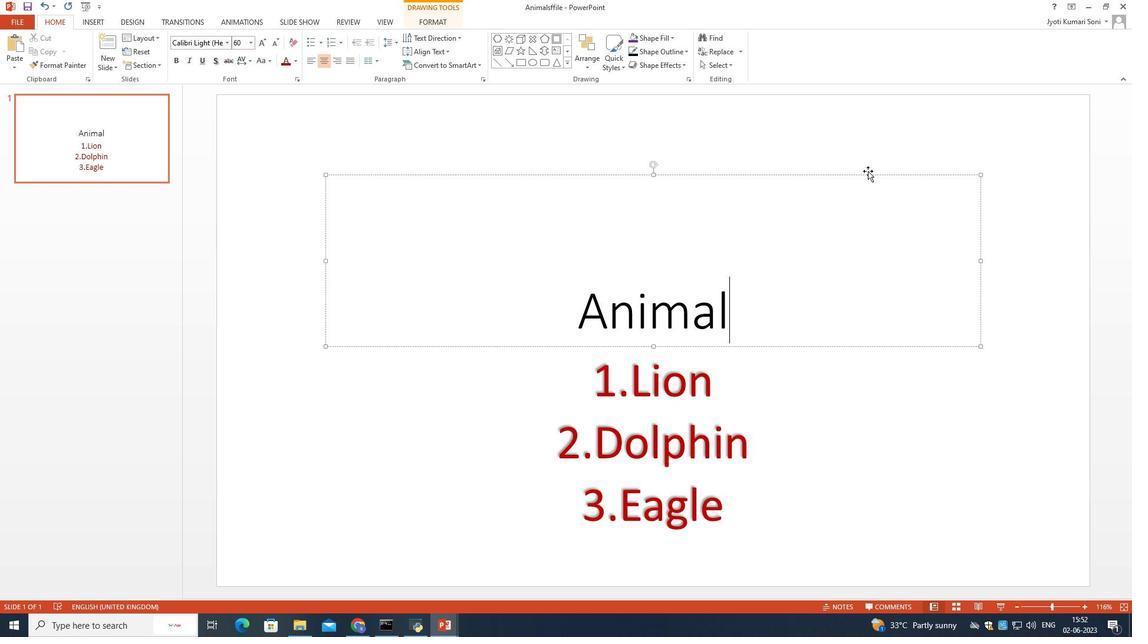 
Action: Mouse pressed left at (863, 161)
Screenshot: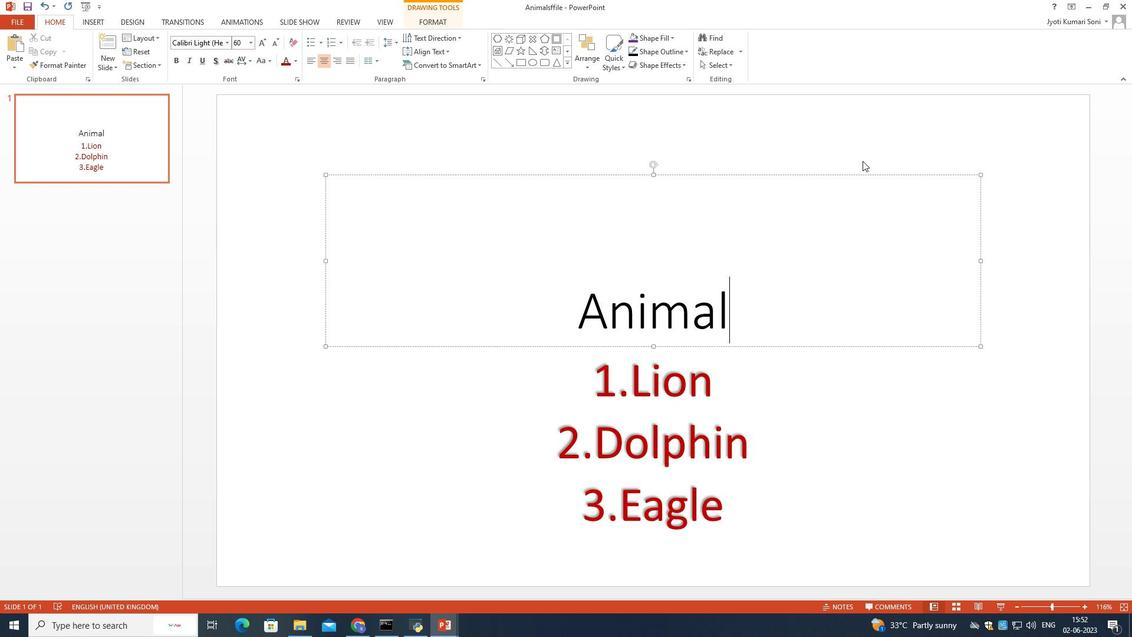 
Action: Mouse moved to (856, 143)
Screenshot: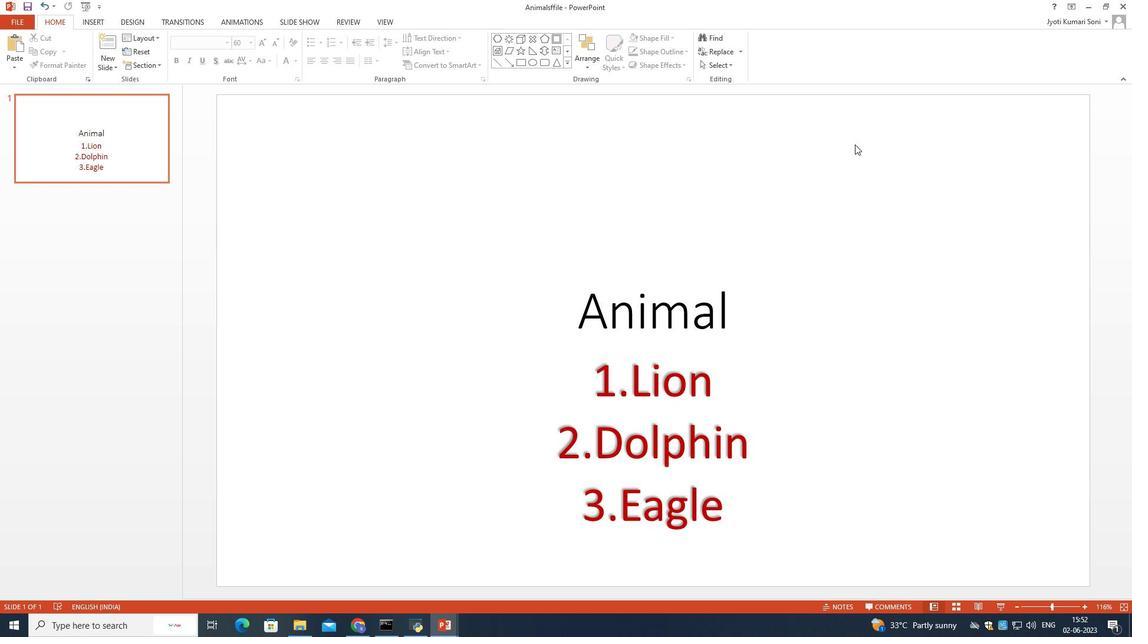
